 Task: Add a signature Clara Davis containing Thank you for your help, Clara Davis to email address softage.10@softage.net and add a label Radio advertising
Action: Mouse moved to (70, 103)
Screenshot: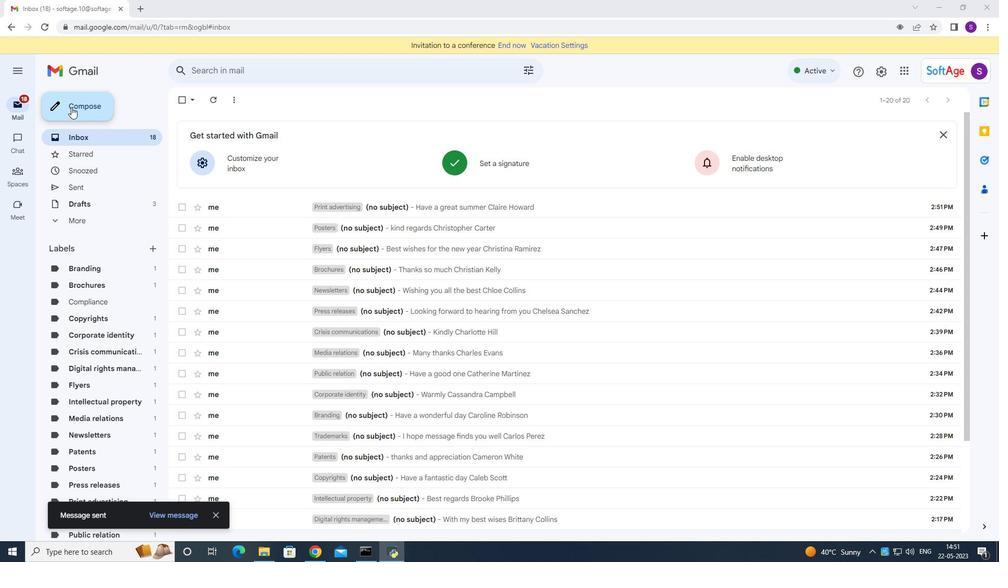 
Action: Mouse pressed left at (70, 103)
Screenshot: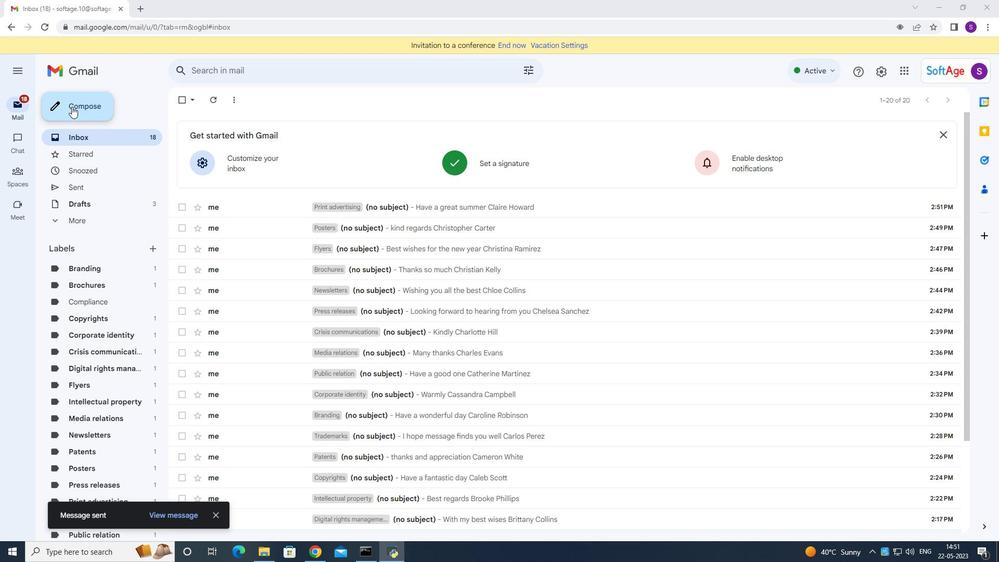 
Action: Mouse moved to (840, 521)
Screenshot: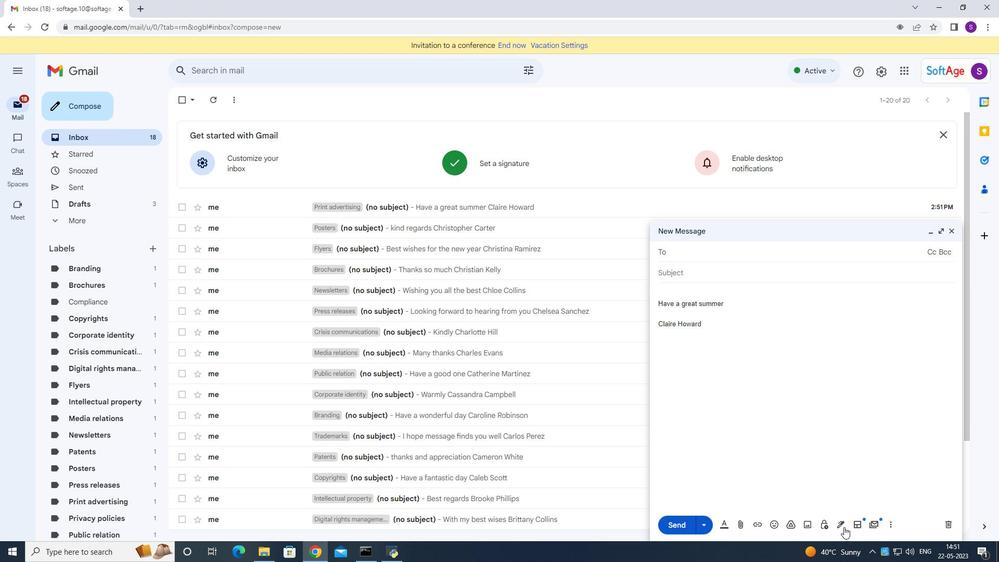 
Action: Mouse pressed left at (840, 521)
Screenshot: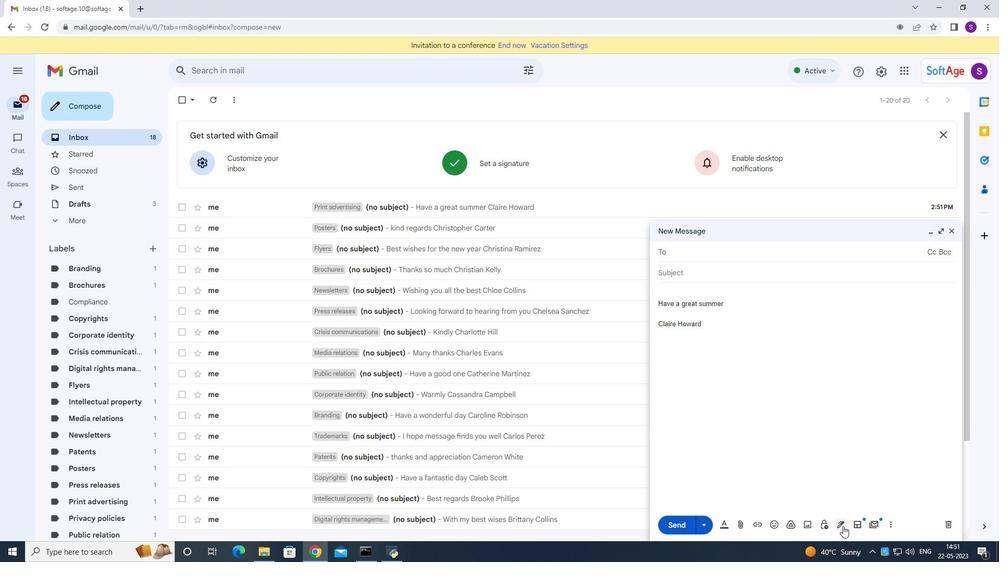 
Action: Mouse moved to (872, 465)
Screenshot: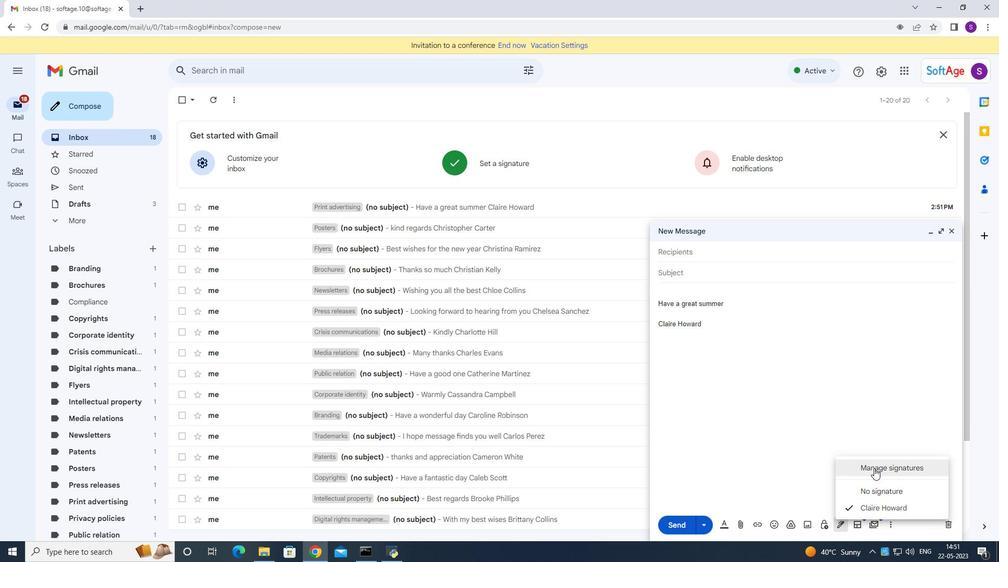 
Action: Mouse pressed left at (872, 465)
Screenshot: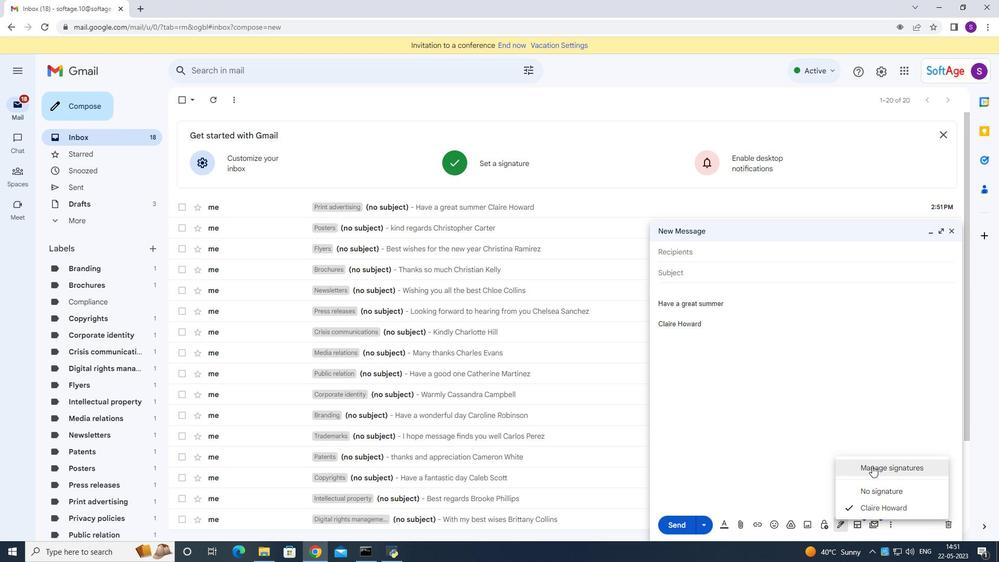 
Action: Mouse moved to (501, 307)
Screenshot: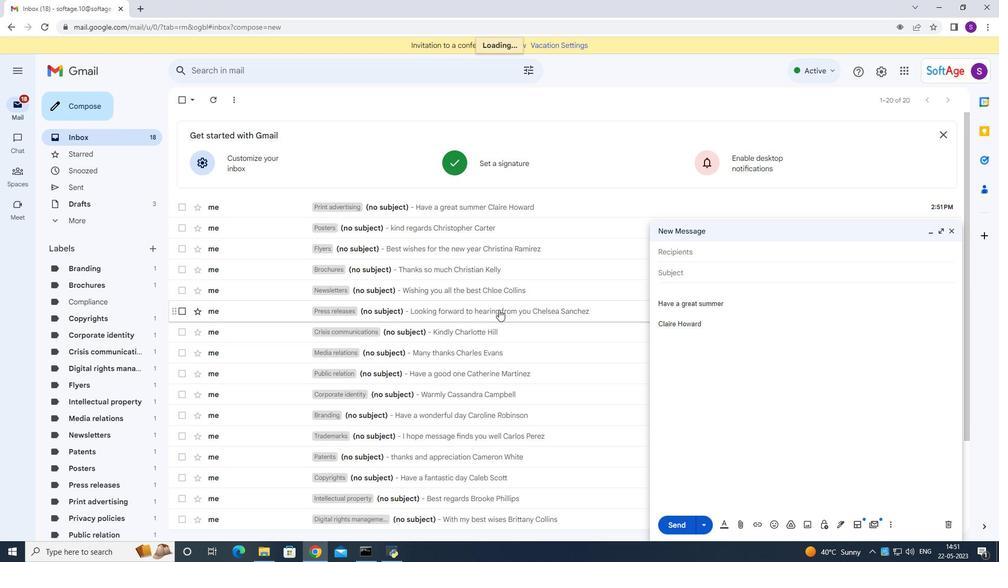 
Action: Mouse scrolled (501, 307) with delta (0, 0)
Screenshot: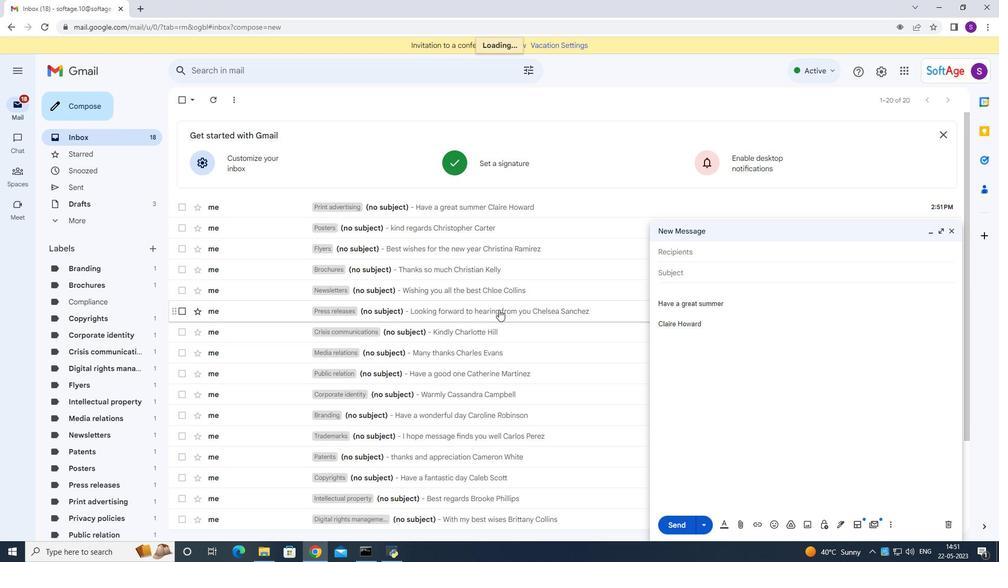
Action: Mouse scrolled (501, 307) with delta (0, 0)
Screenshot: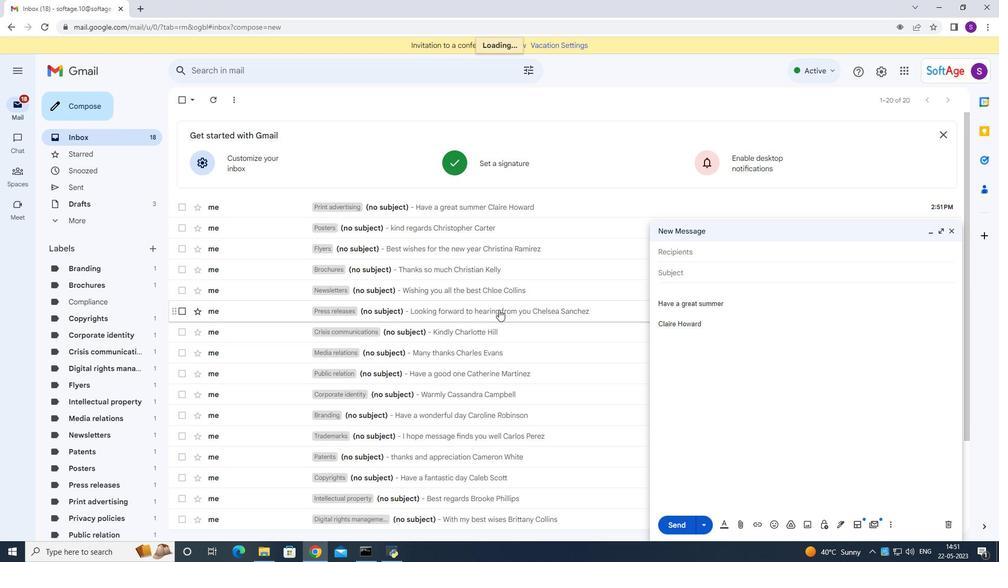 
Action: Mouse scrolled (501, 307) with delta (0, 0)
Screenshot: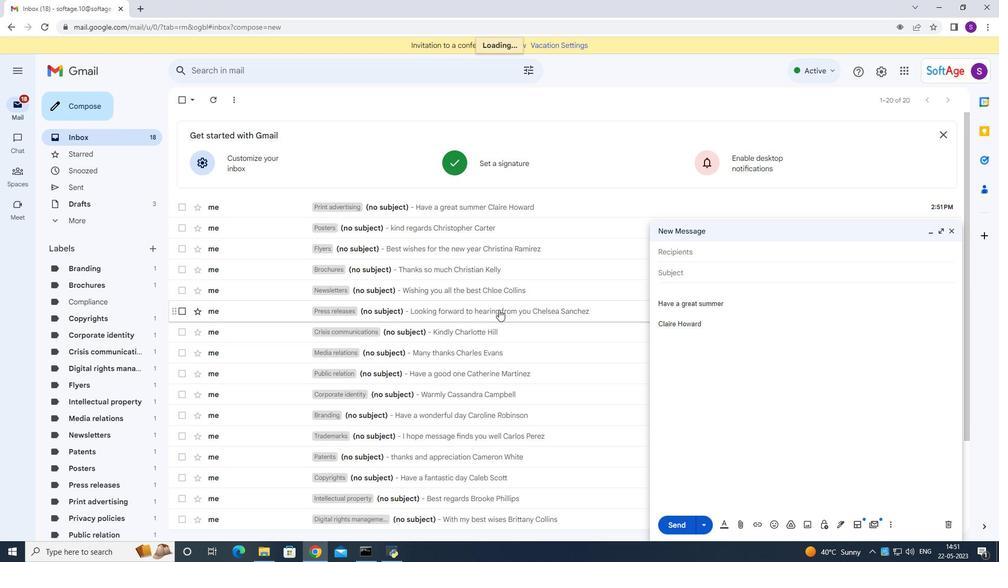 
Action: Mouse scrolled (501, 307) with delta (0, 0)
Screenshot: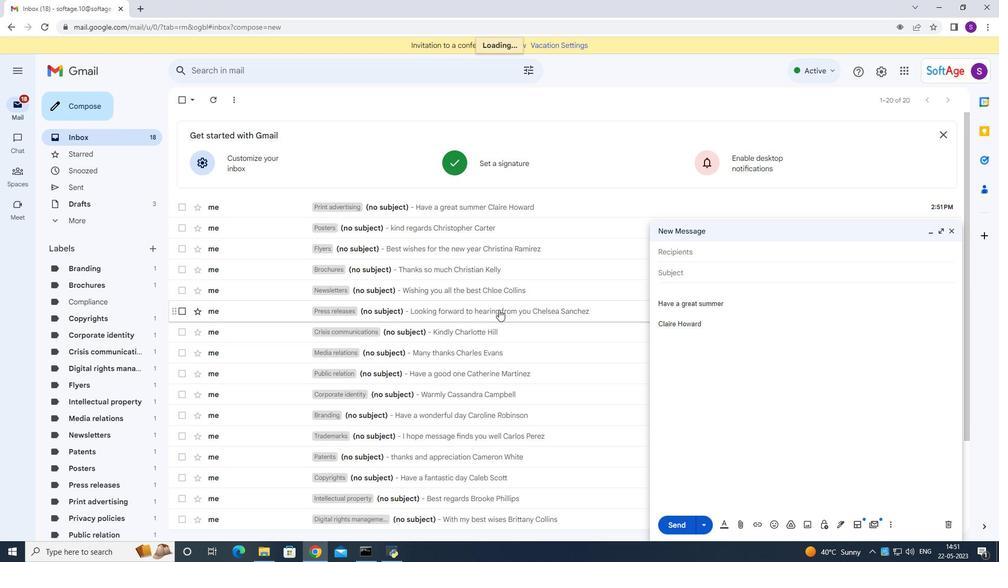 
Action: Mouse moved to (452, 308)
Screenshot: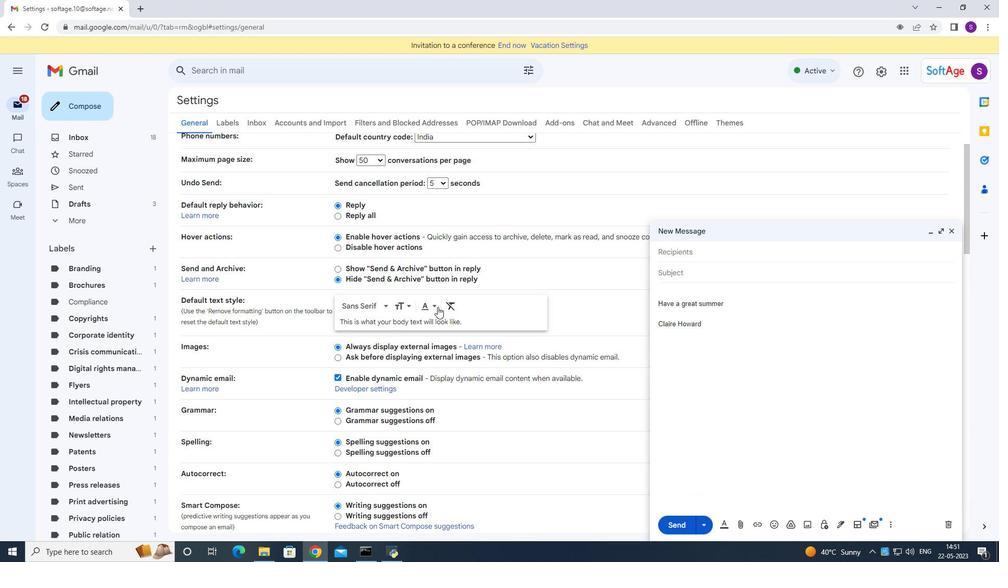 
Action: Mouse scrolled (452, 307) with delta (0, 0)
Screenshot: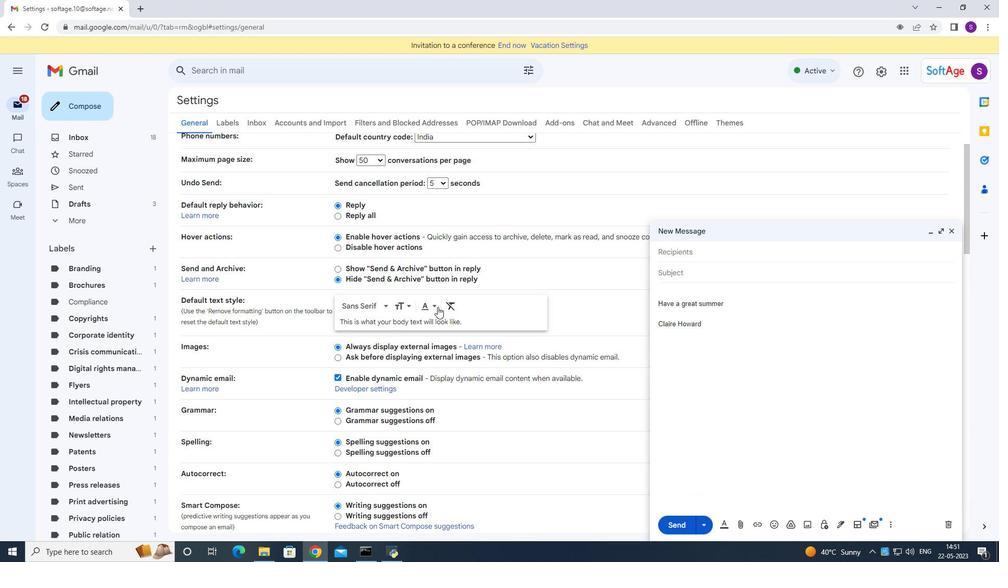 
Action: Mouse moved to (457, 309)
Screenshot: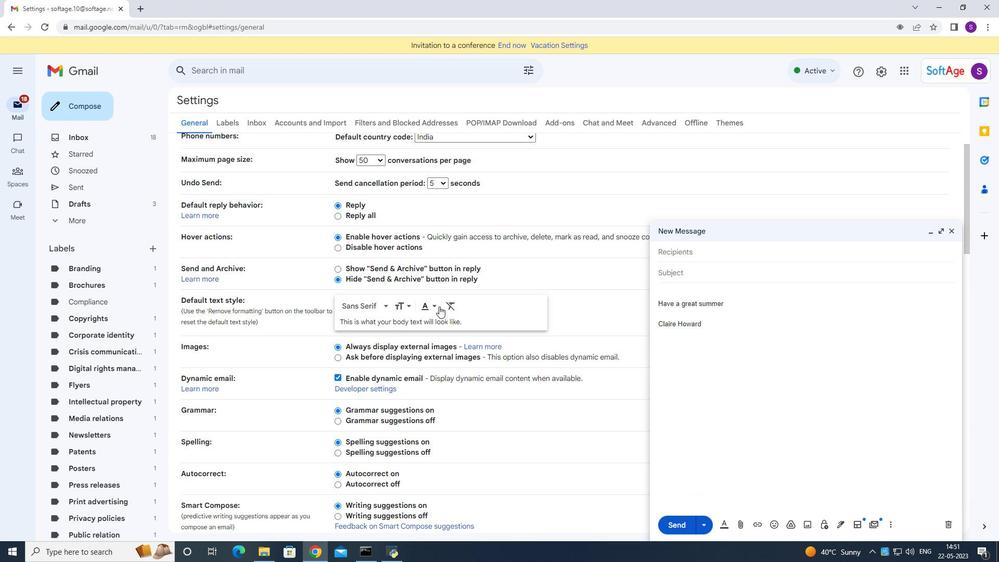 
Action: Mouse scrolled (457, 309) with delta (0, 0)
Screenshot: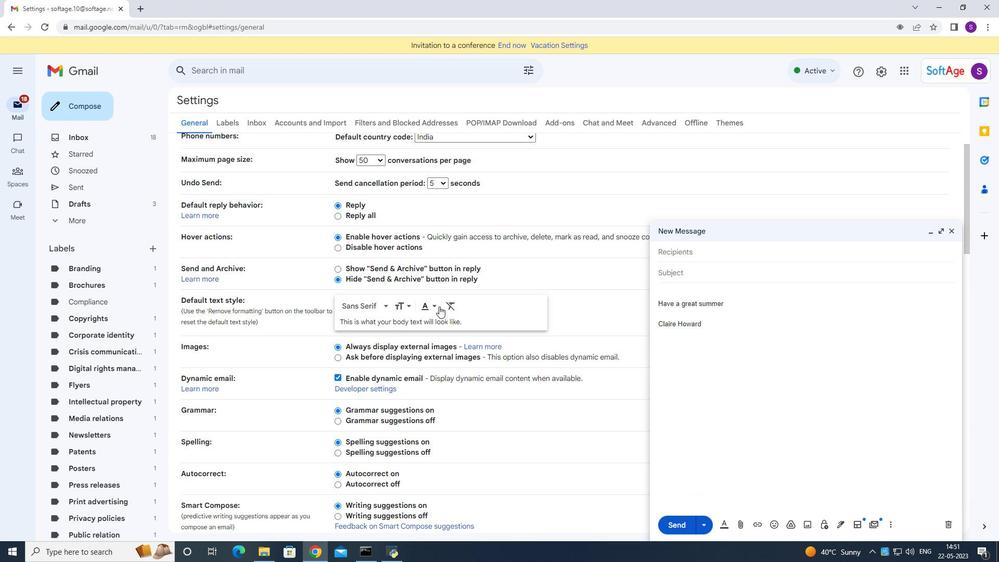 
Action: Mouse moved to (458, 310)
Screenshot: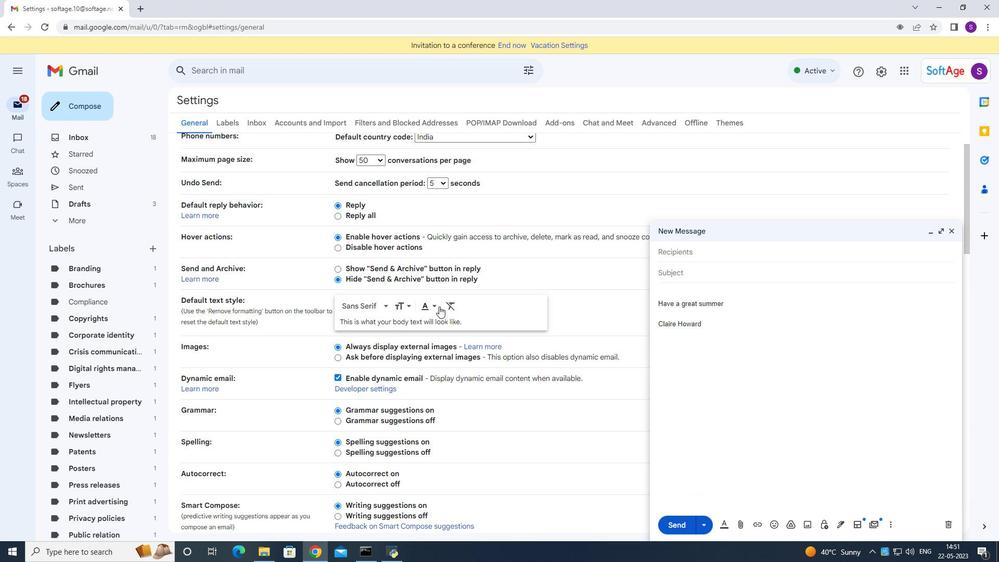 
Action: Mouse scrolled (458, 309) with delta (0, 0)
Screenshot: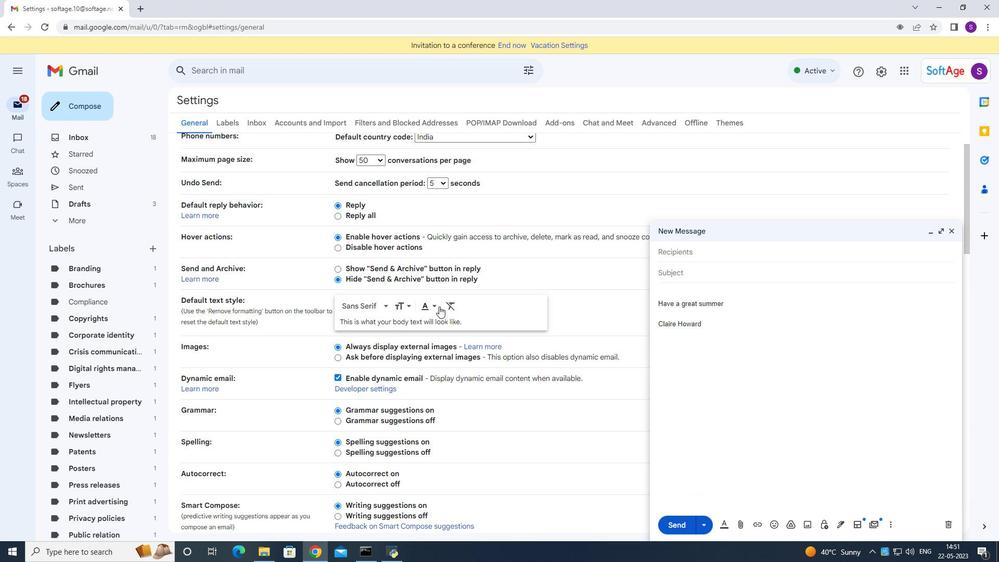 
Action: Mouse moved to (460, 310)
Screenshot: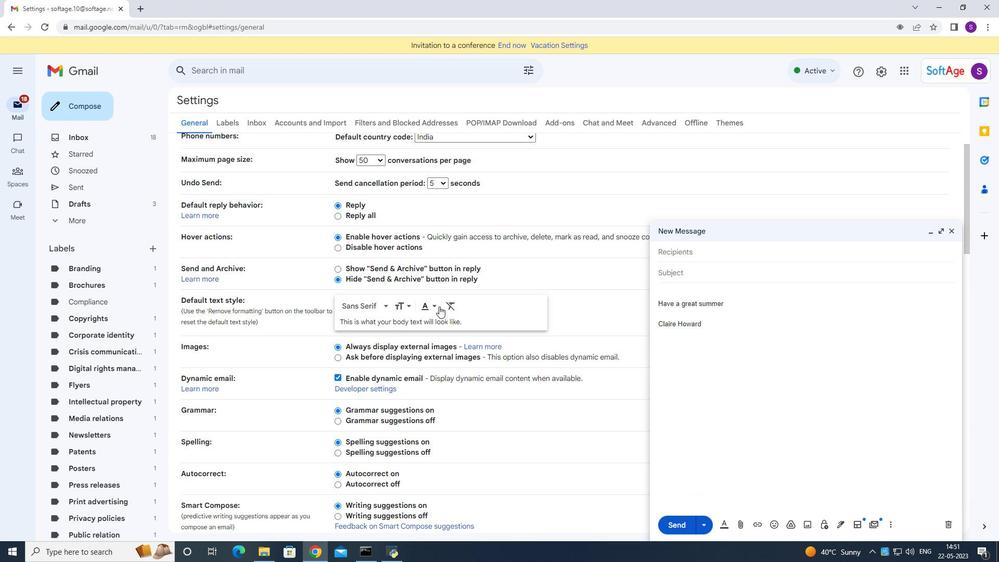 
Action: Mouse scrolled (459, 309) with delta (0, 0)
Screenshot: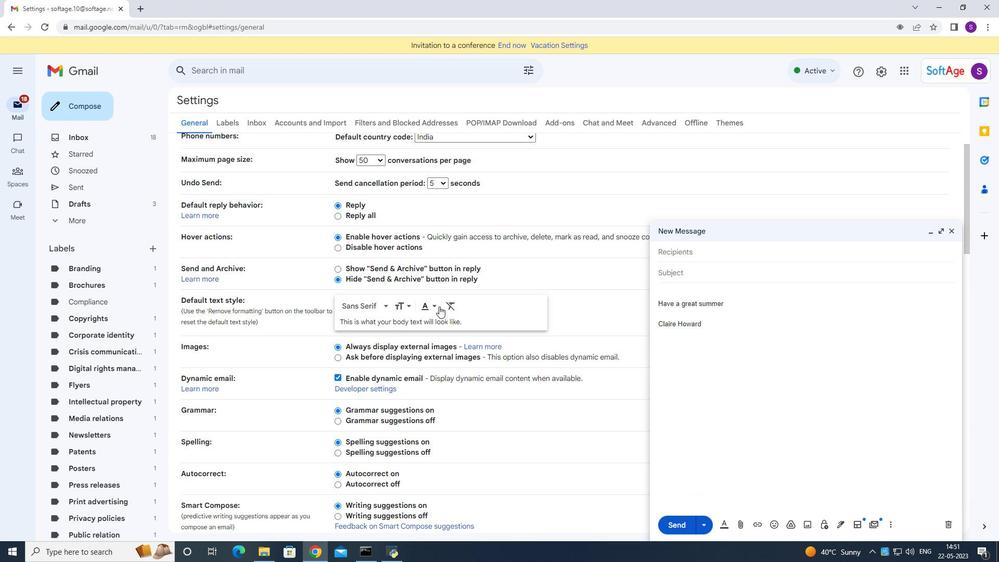 
Action: Mouse moved to (462, 310)
Screenshot: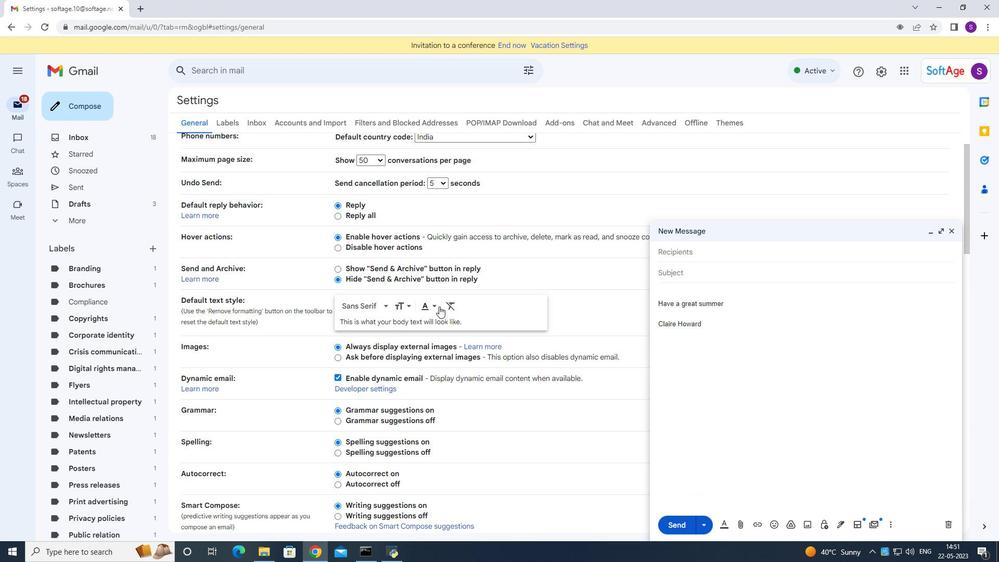 
Action: Mouse scrolled (461, 309) with delta (0, 0)
Screenshot: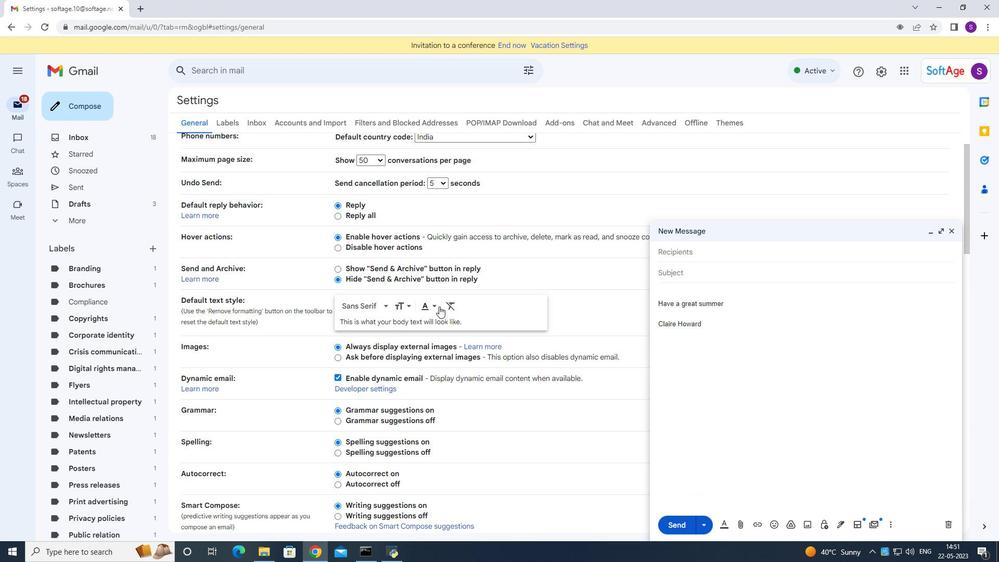 
Action: Mouse moved to (463, 309)
Screenshot: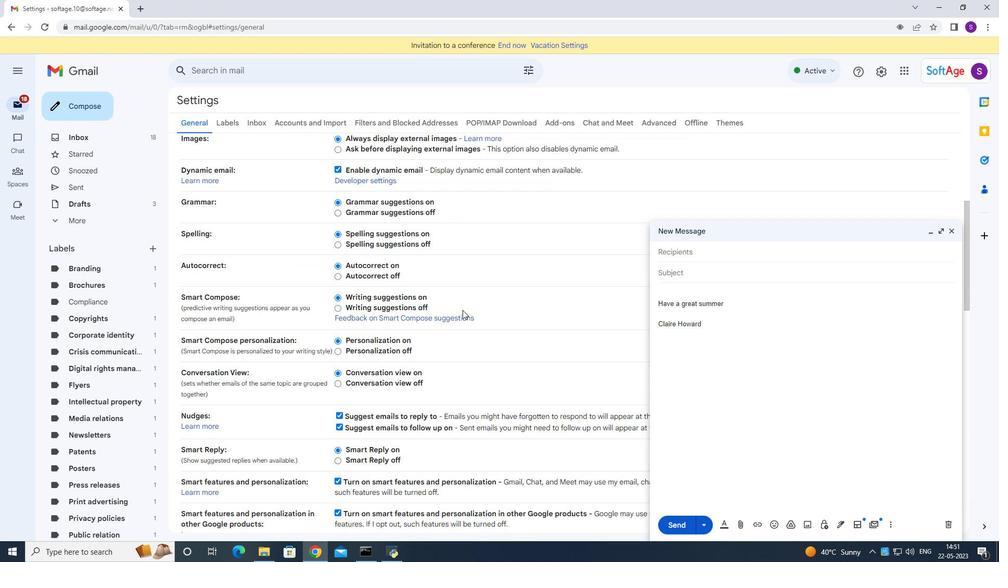 
Action: Mouse scrolled (463, 309) with delta (0, 0)
Screenshot: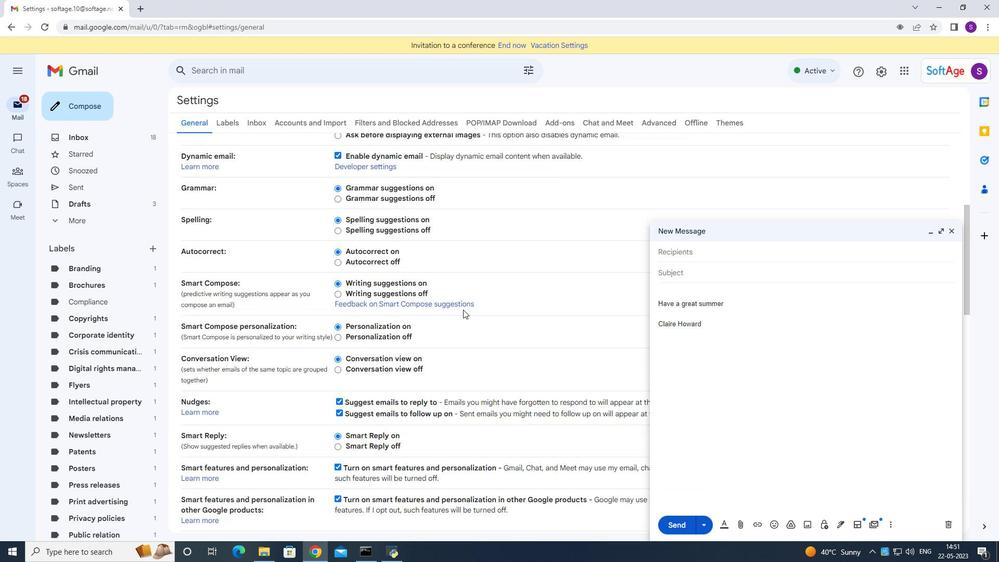 
Action: Mouse scrolled (463, 309) with delta (0, 0)
Screenshot: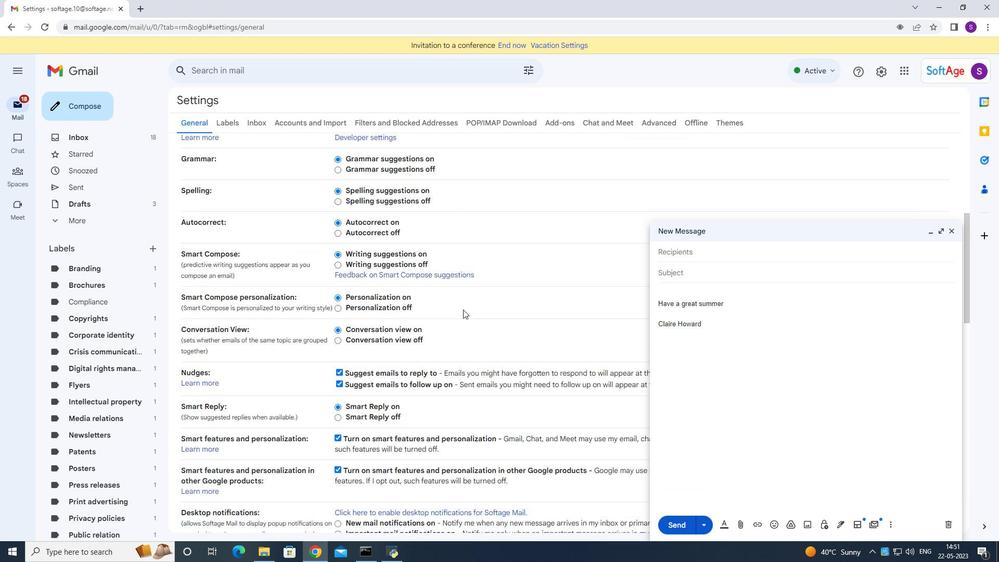 
Action: Mouse scrolled (463, 309) with delta (0, 0)
Screenshot: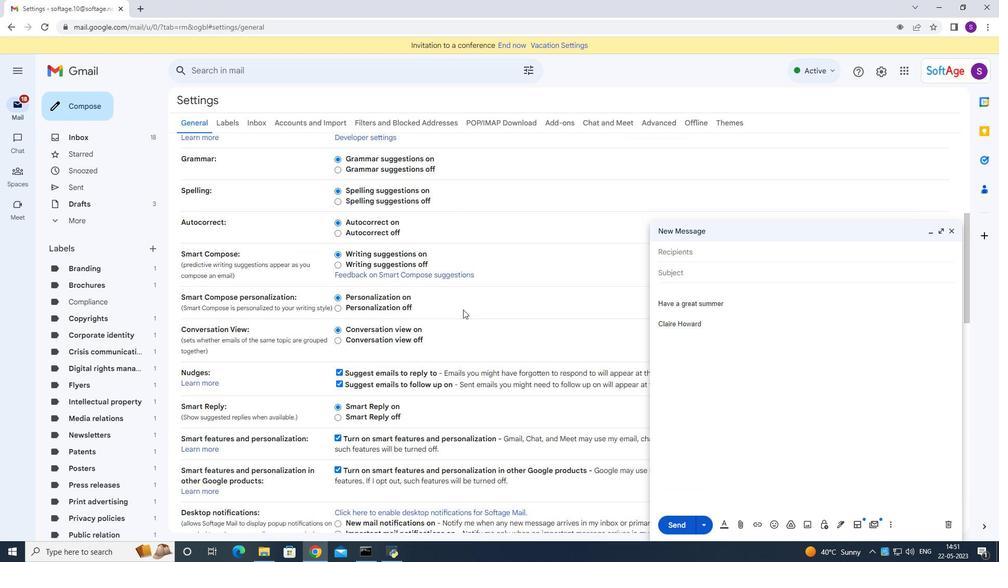 
Action: Mouse moved to (465, 308)
Screenshot: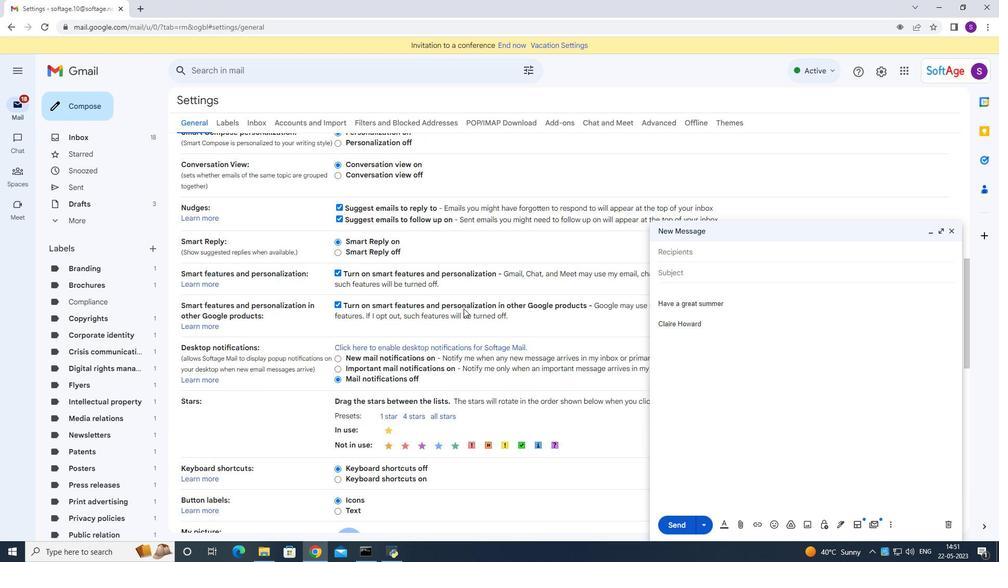 
Action: Key pressed <Key.left>
Screenshot: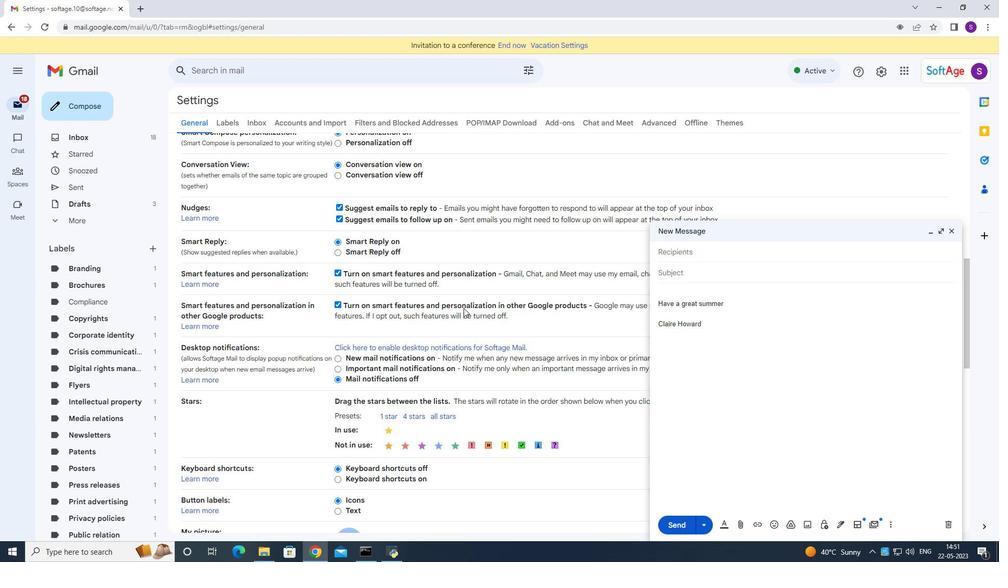 
Action: Mouse moved to (466, 294)
Screenshot: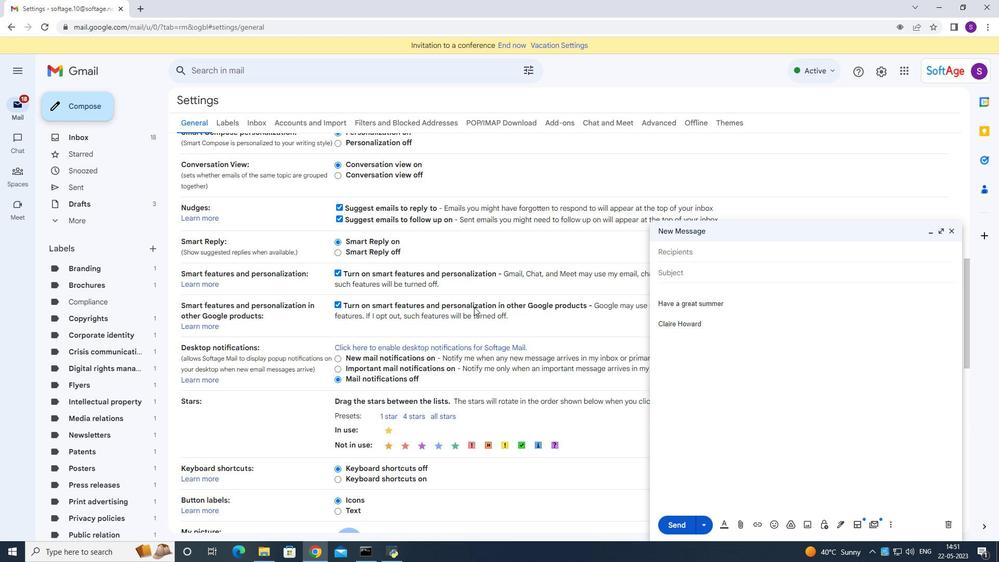 
Action: Mouse scrolled (466, 293) with delta (0, 0)
Screenshot: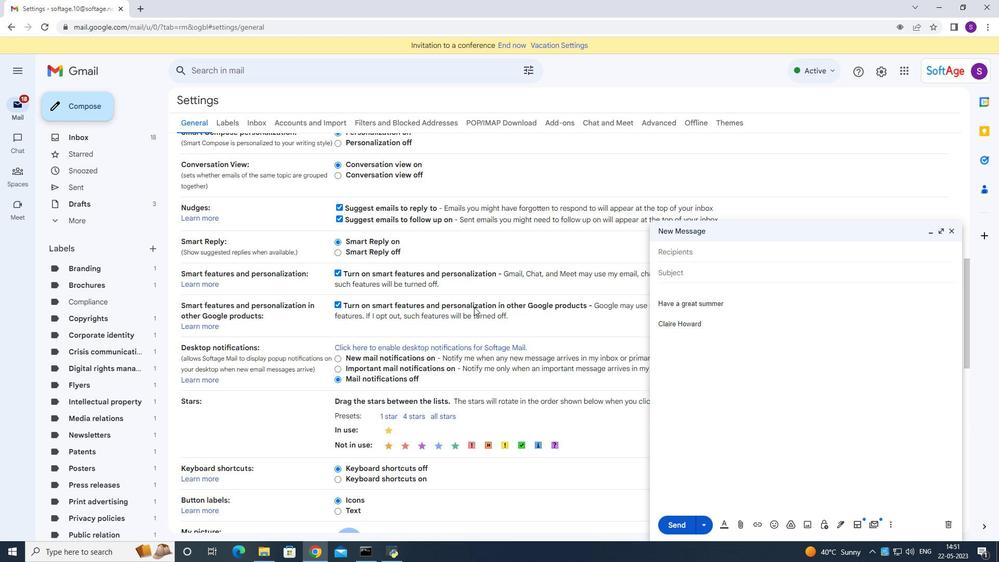 
Action: Mouse moved to (463, 291)
Screenshot: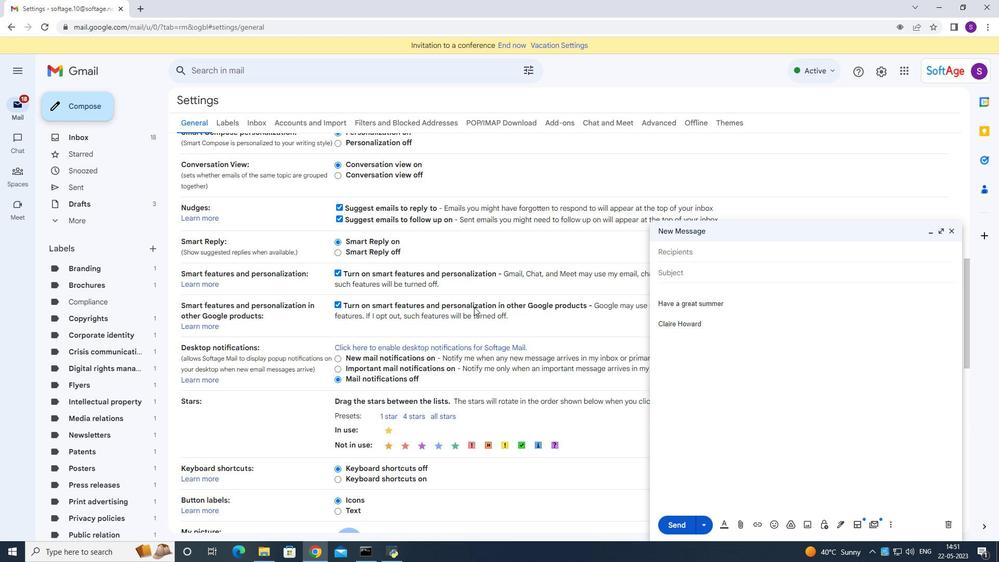 
Action: Mouse scrolled (463, 291) with delta (0, 0)
Screenshot: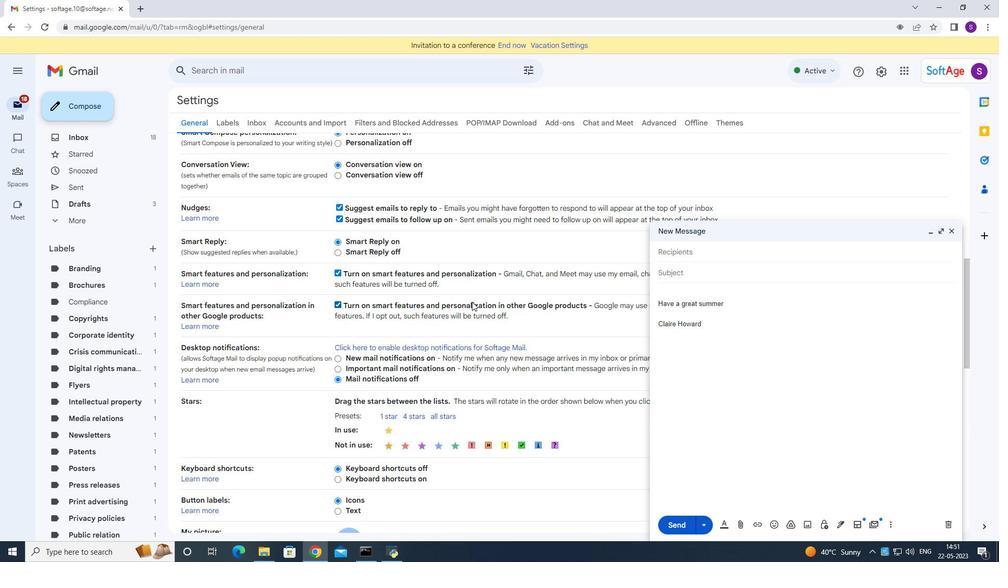 
Action: Mouse scrolled (463, 291) with delta (0, 0)
Screenshot: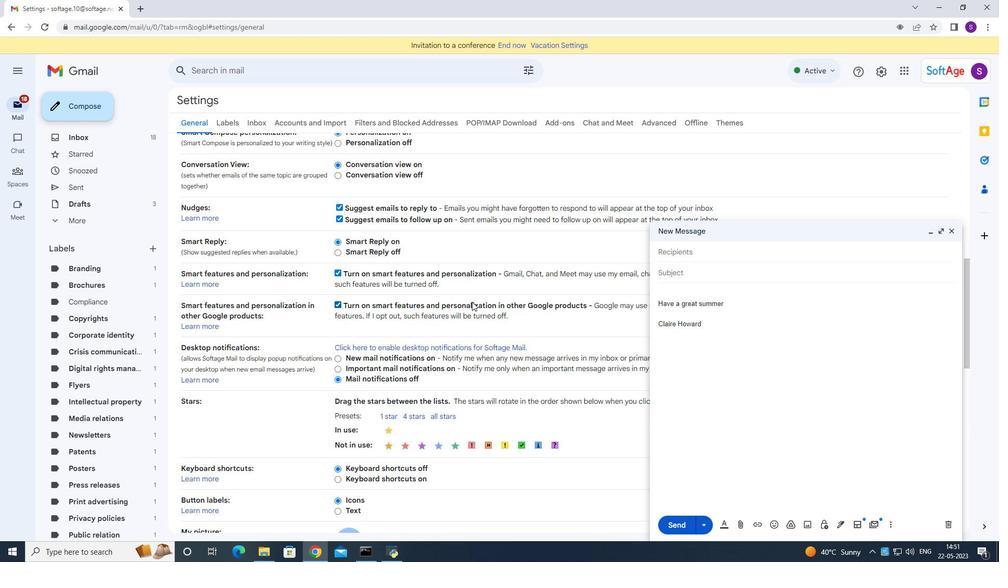 
Action: Mouse moved to (478, 299)
Screenshot: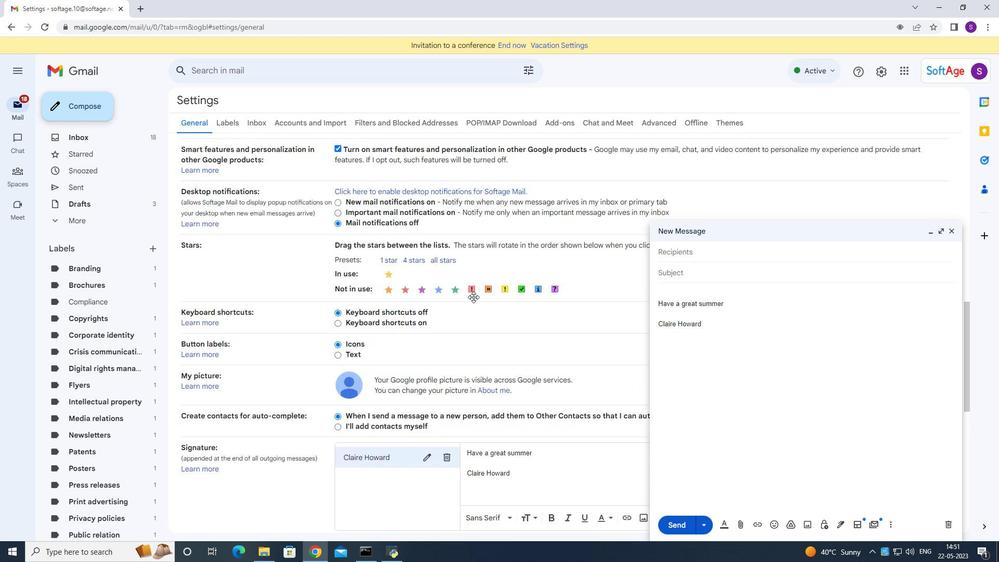 
Action: Mouse scrolled (478, 298) with delta (0, 0)
Screenshot: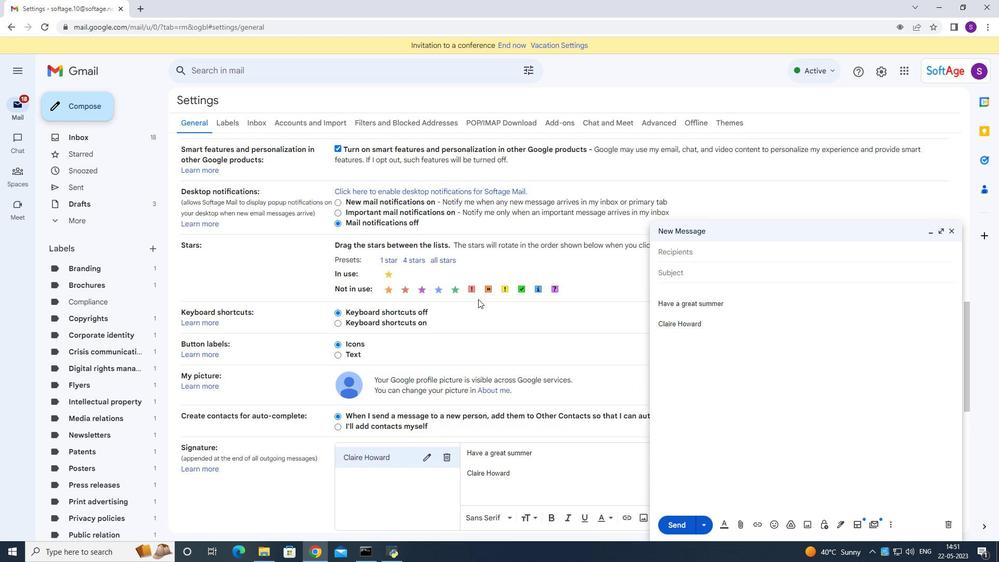 
Action: Mouse scrolled (478, 298) with delta (0, 0)
Screenshot: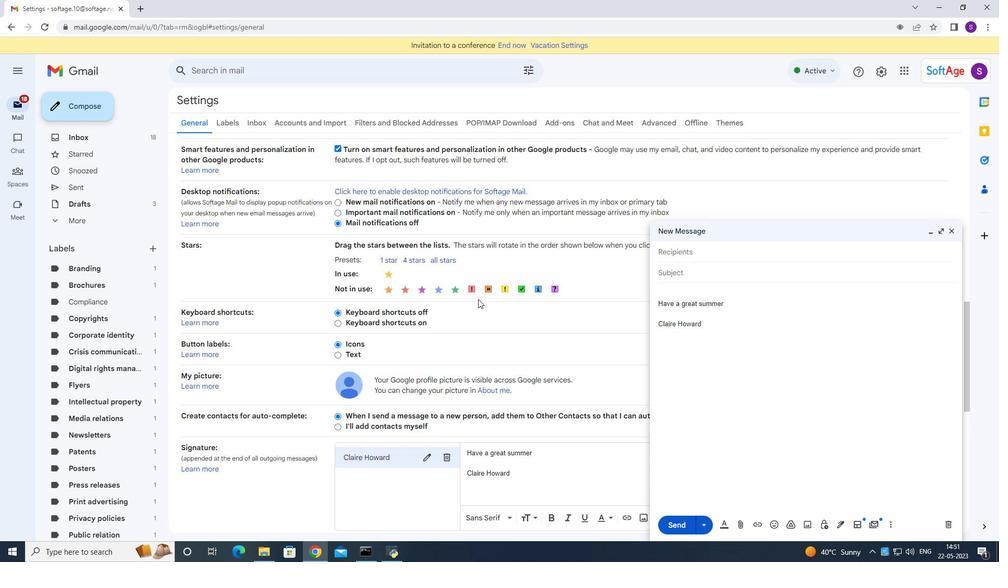 
Action: Mouse moved to (423, 351)
Screenshot: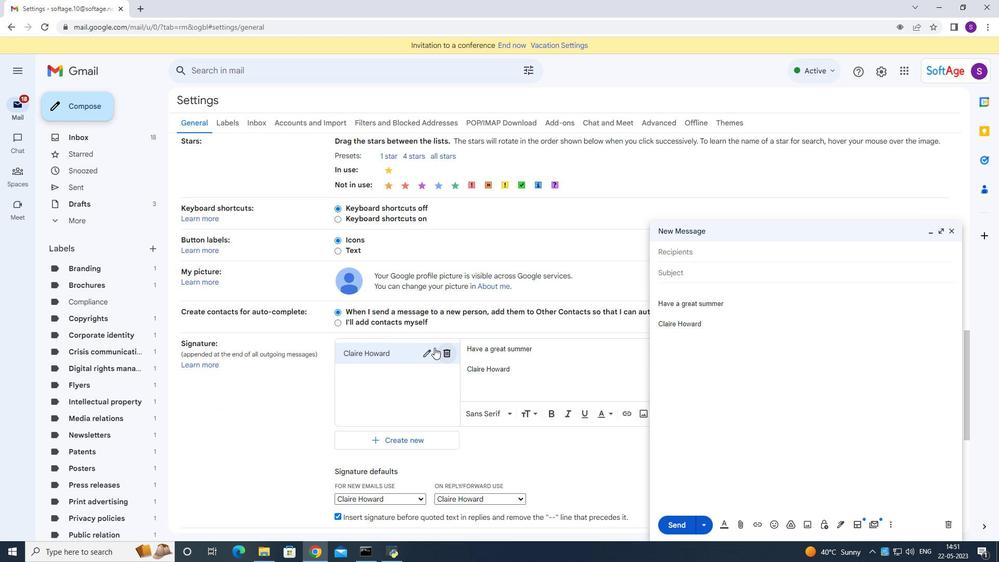 
Action: Mouse pressed left at (423, 351)
Screenshot: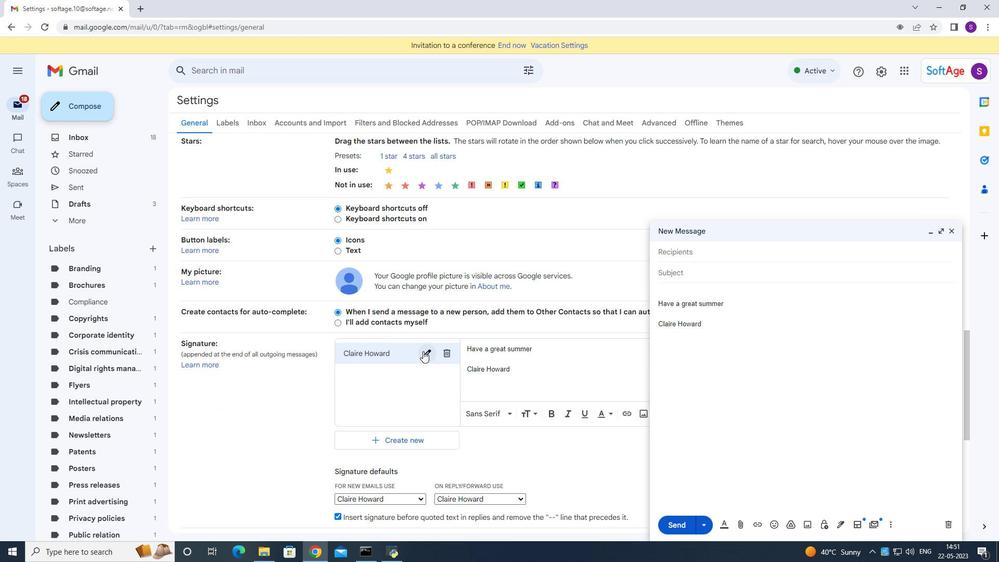 
Action: Key pressed ctrl+A<Key.backspace><Key.shift>Clara<Key.space><Key.shift>Davis<Key.space>
Screenshot: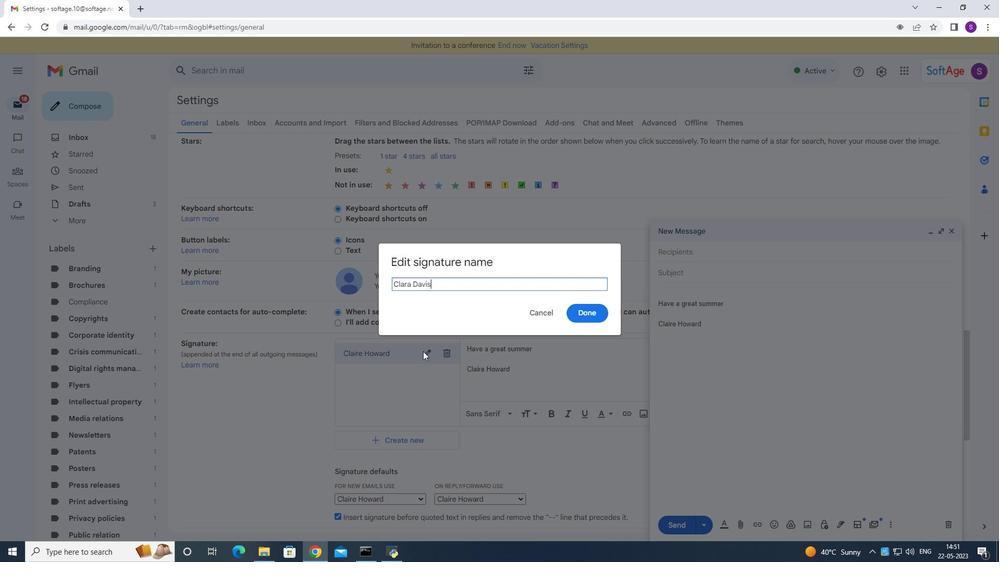 
Action: Mouse moved to (585, 313)
Screenshot: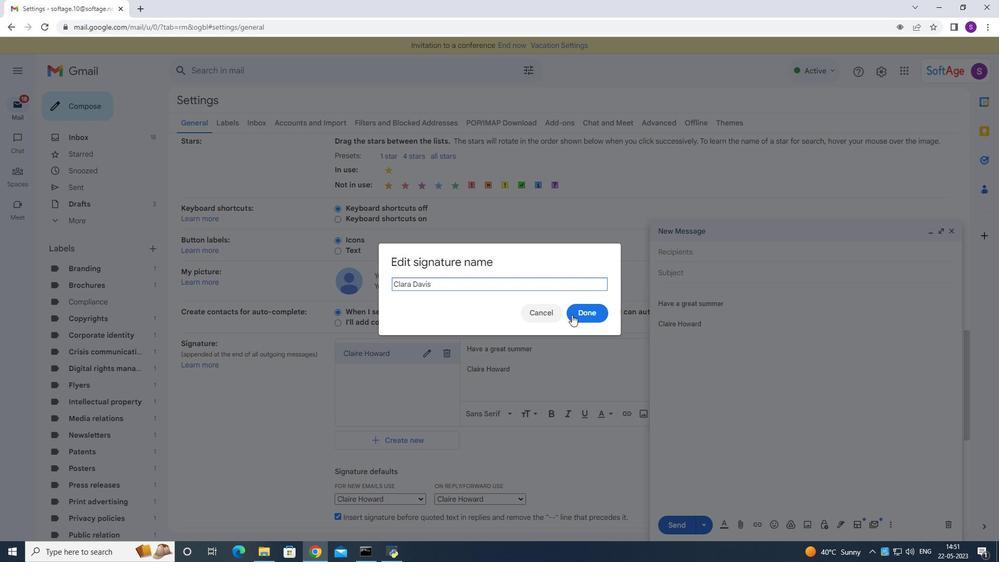 
Action: Mouse pressed left at (585, 313)
Screenshot: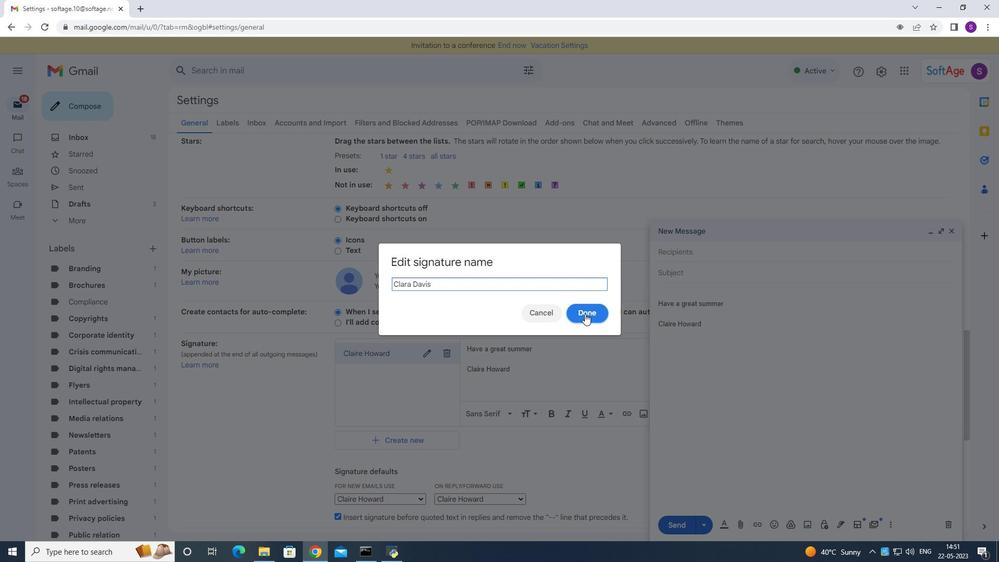 
Action: Mouse moved to (586, 313)
Screenshot: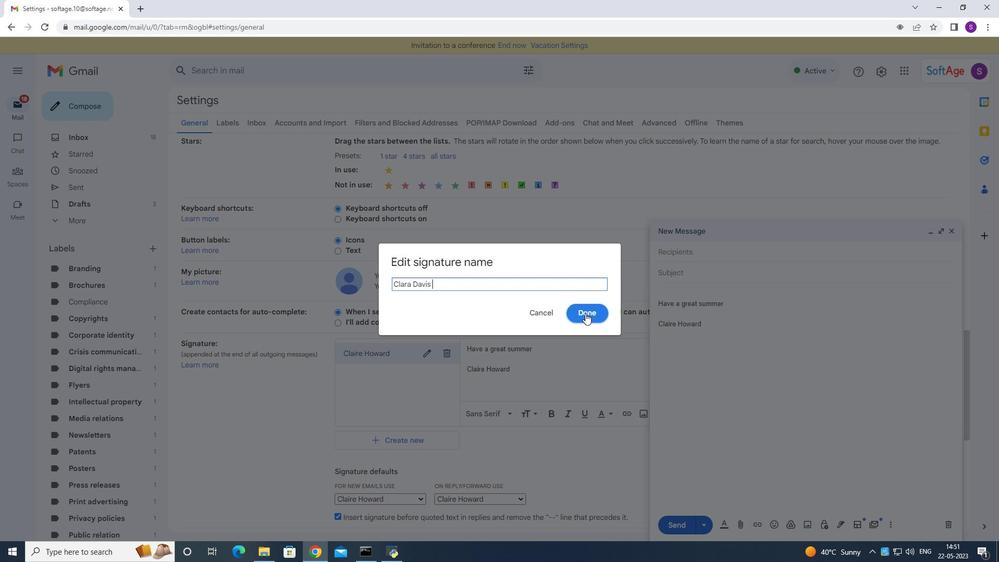 
Action: Key pressed ctrl+A<Key.backspace><Key.shift>Thanks<Key.space>you<Key.space>for<Key.space>yu<Key.backspace>our<Key.space>help<Key.space><Key.enter><Key.enter><Key.shift>Clara<Key.space><Key.shift>Davis<Key.space>
Screenshot: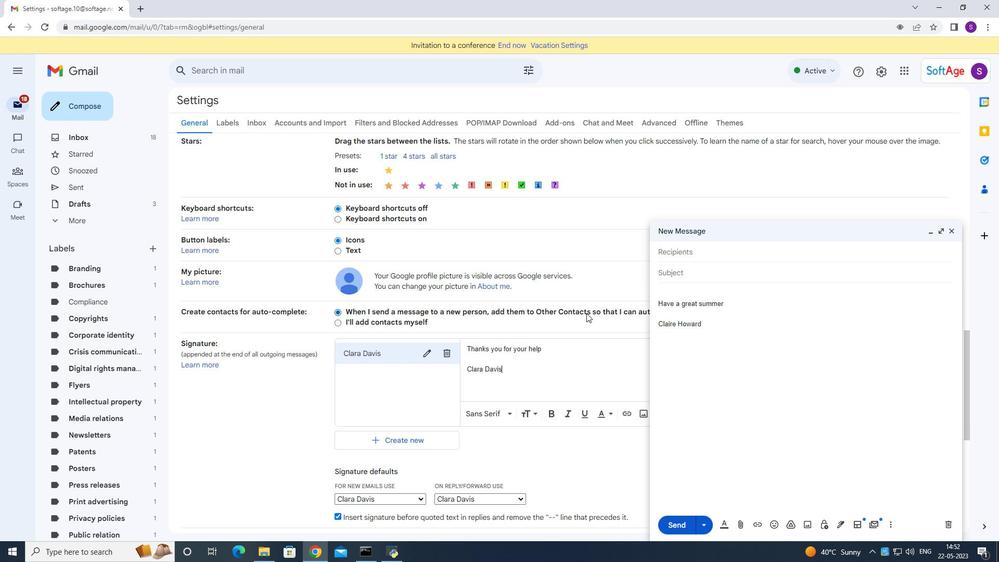 
Action: Mouse moved to (549, 321)
Screenshot: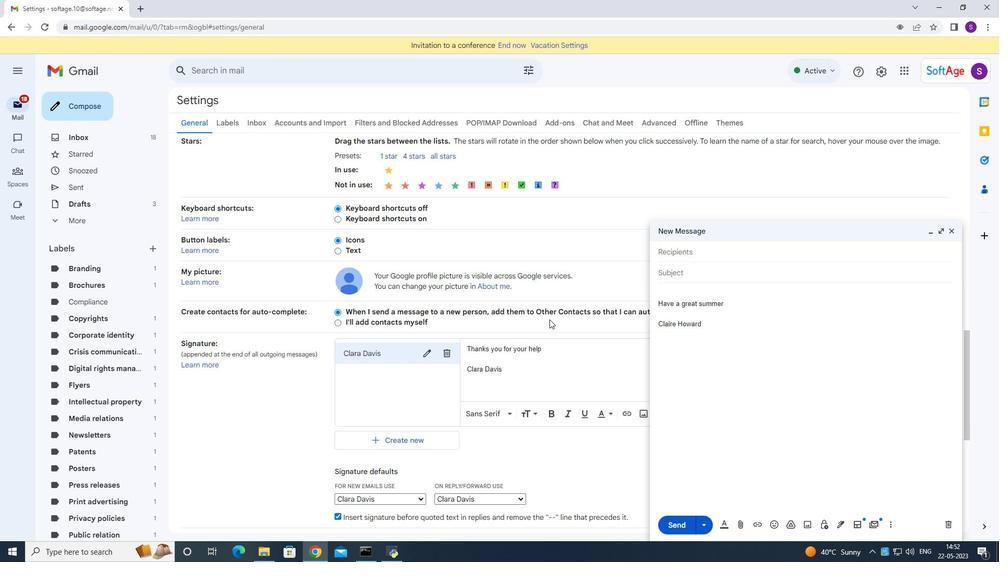 
Action: Mouse scrolled (549, 321) with delta (0, 0)
Screenshot: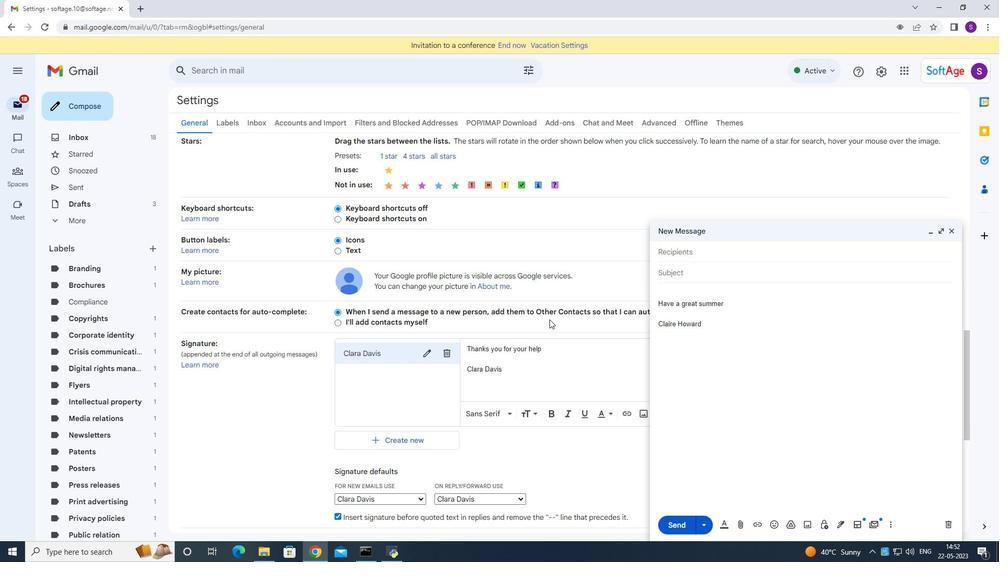 
Action: Mouse moved to (549, 323)
Screenshot: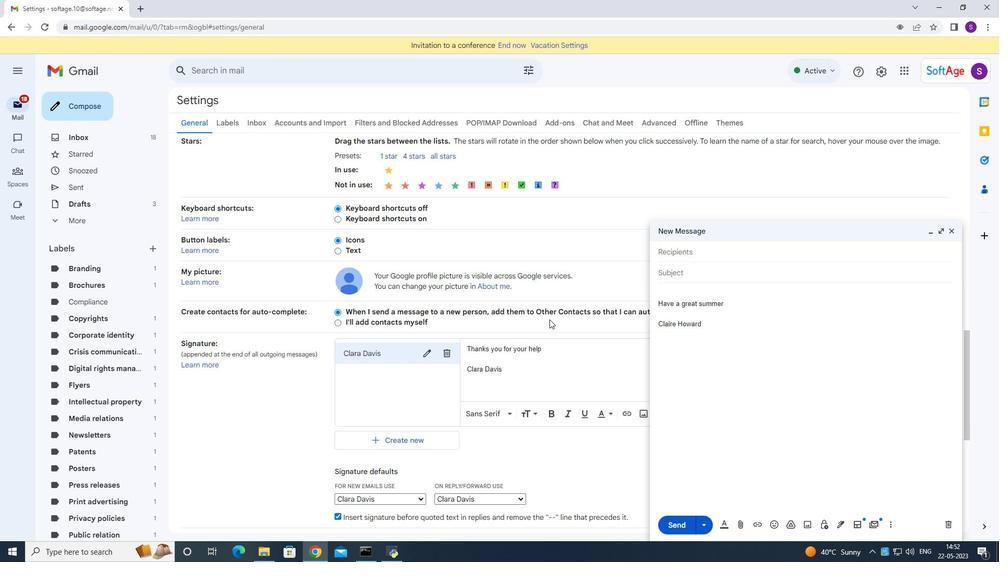 
Action: Mouse scrolled (549, 322) with delta (0, 0)
Screenshot: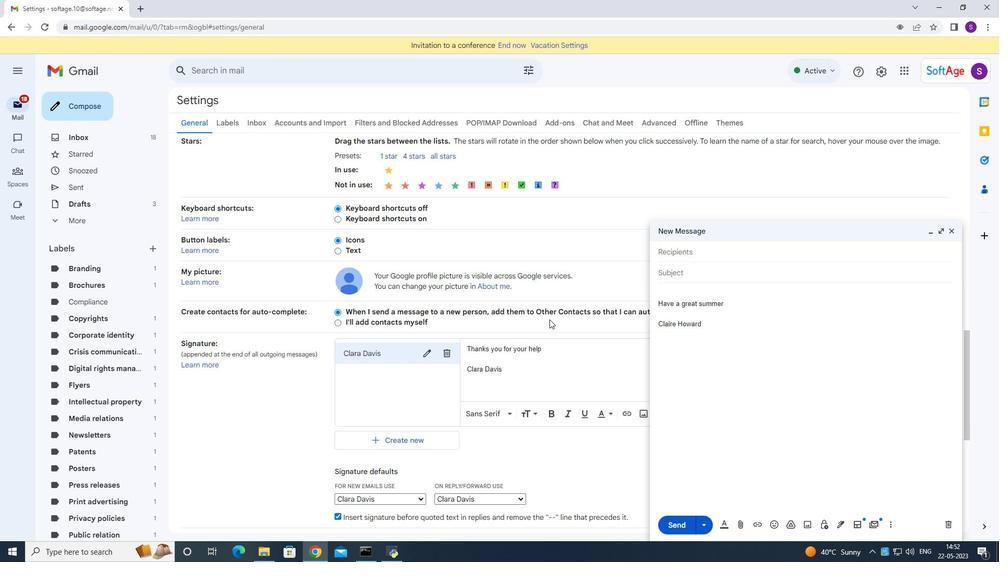 
Action: Mouse moved to (549, 323)
Screenshot: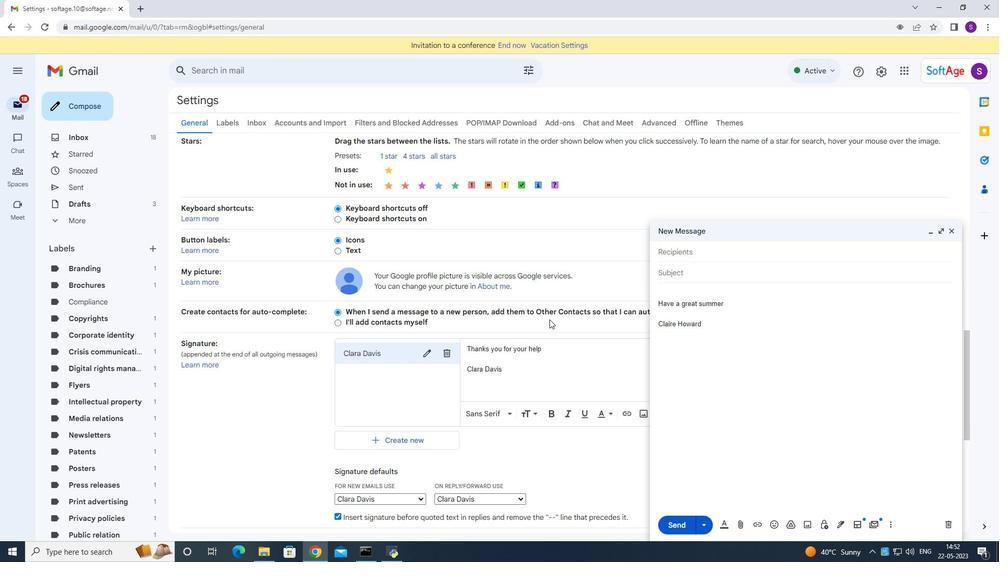 
Action: Mouse scrolled (549, 322) with delta (0, 0)
Screenshot: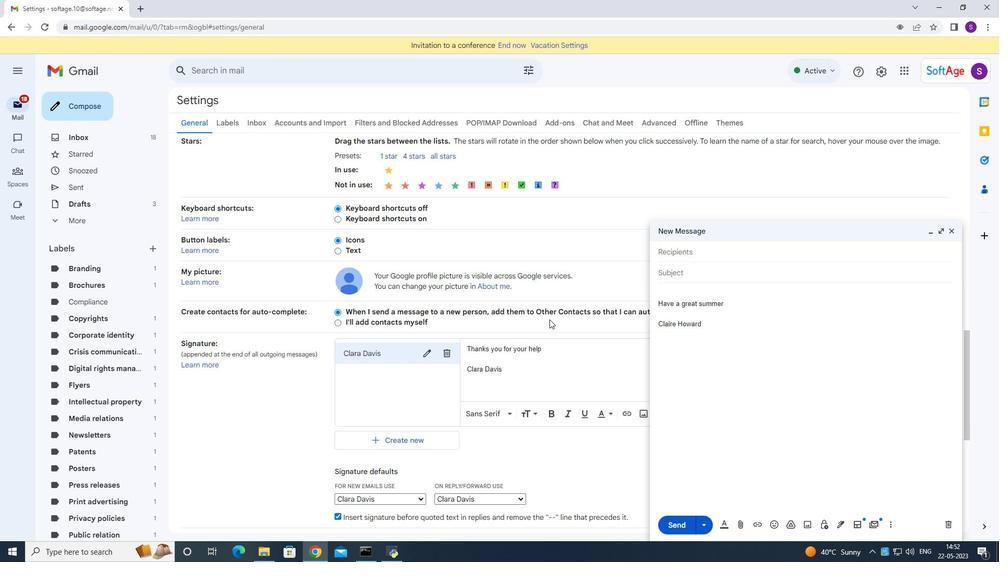 
Action: Mouse scrolled (549, 322) with delta (0, -1)
Screenshot: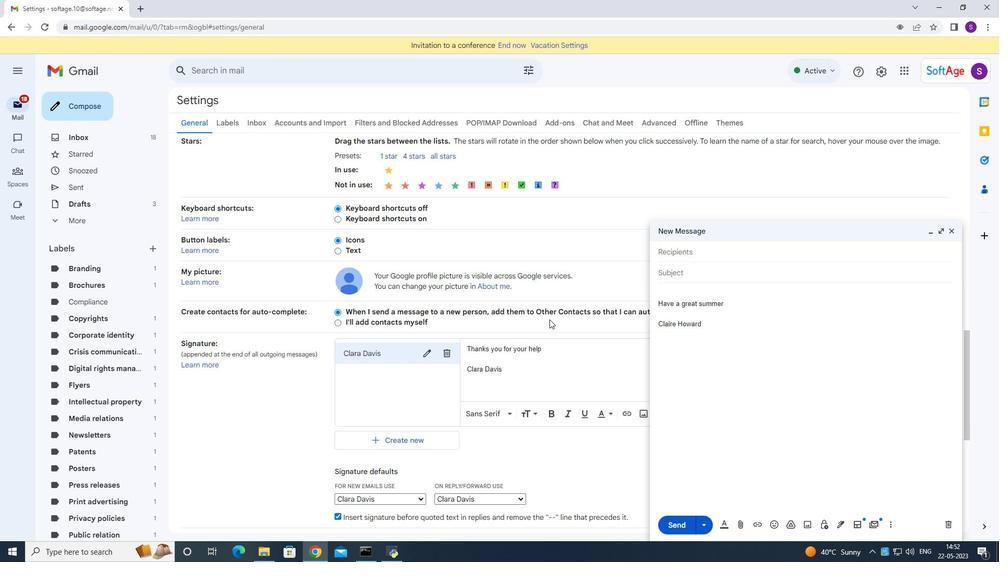 
Action: Mouse moved to (549, 323)
Screenshot: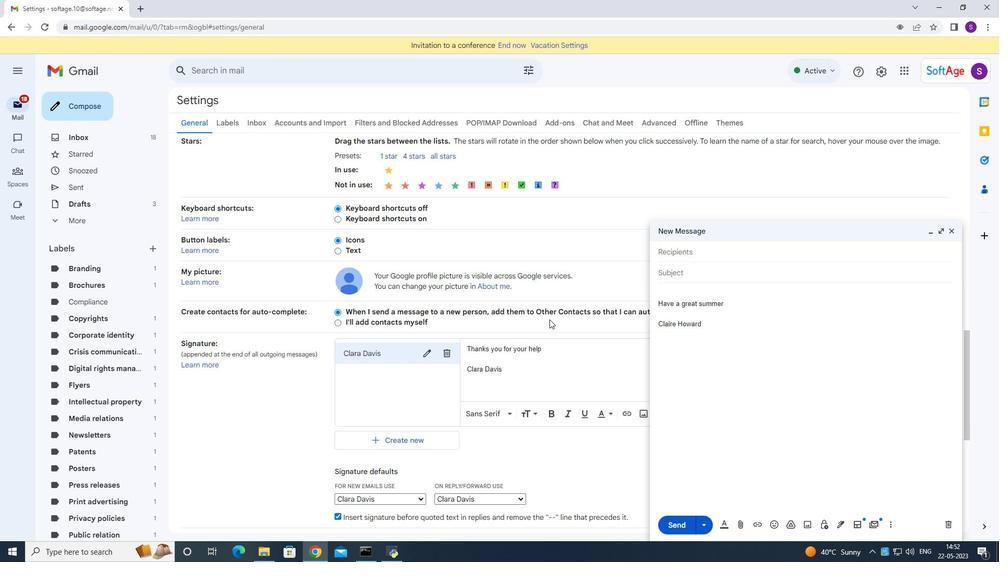 
Action: Mouse scrolled (549, 323) with delta (0, 0)
Screenshot: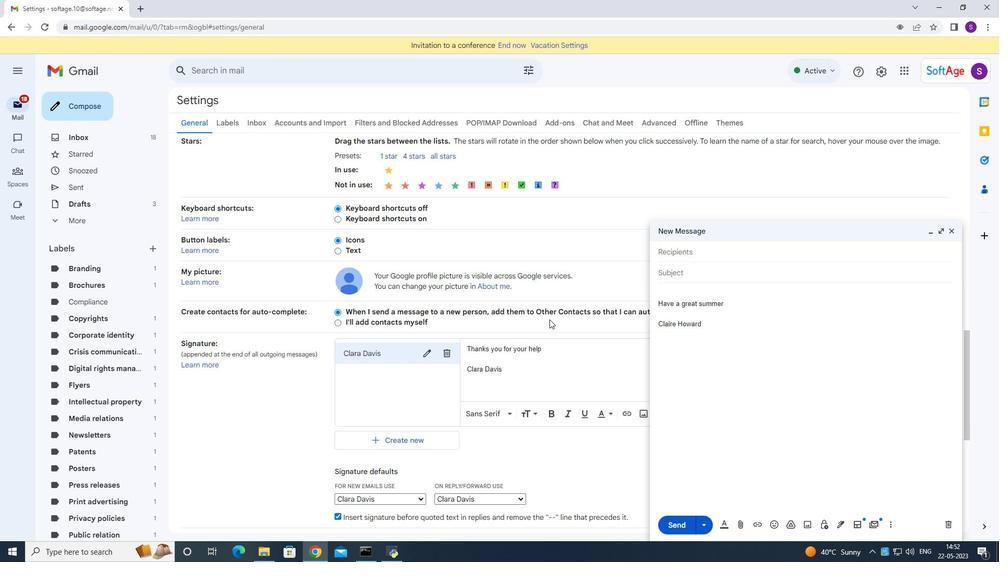 
Action: Mouse moved to (543, 327)
Screenshot: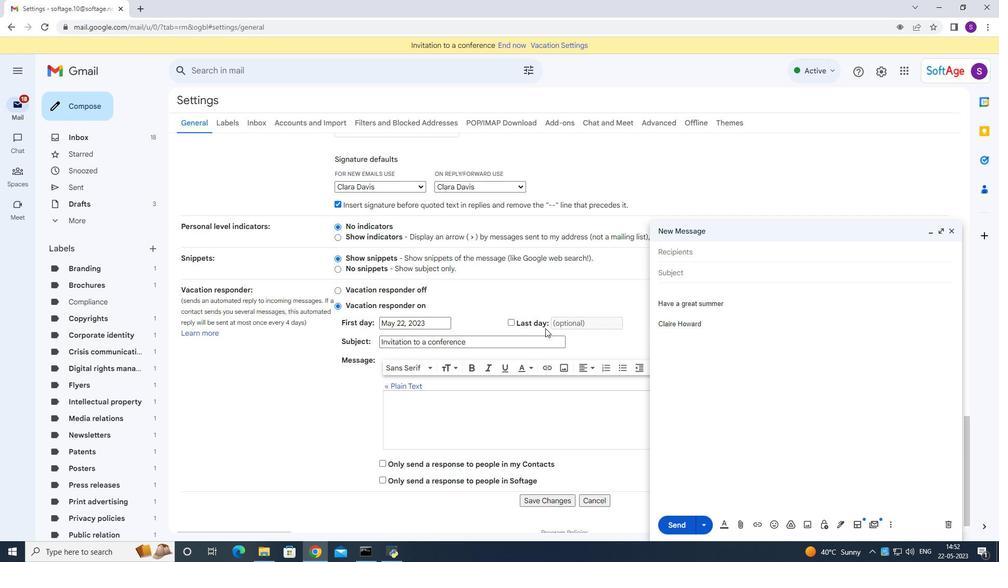 
Action: Mouse scrolled (543, 328) with delta (0, 0)
Screenshot: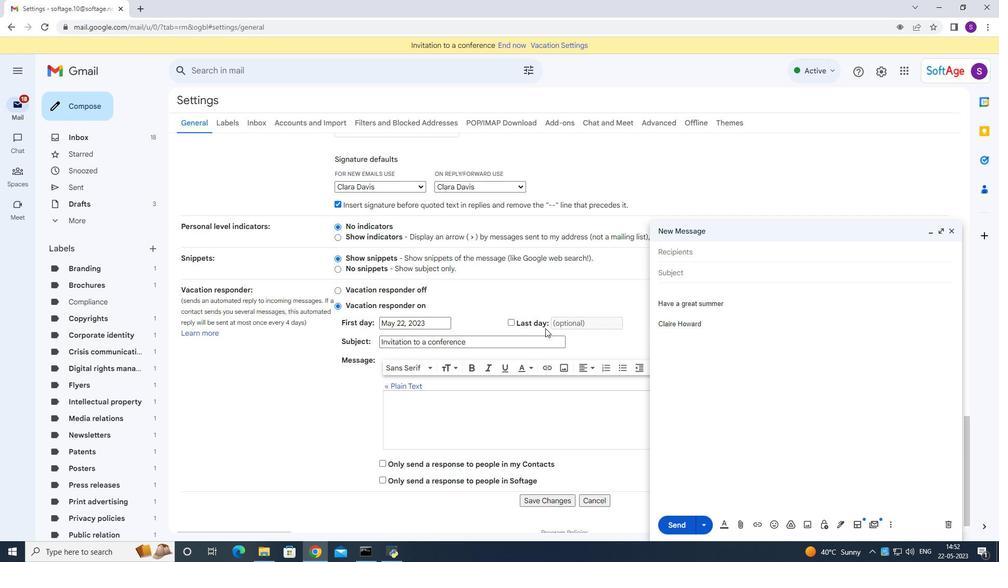 
Action: Mouse scrolled (543, 328) with delta (0, 0)
Screenshot: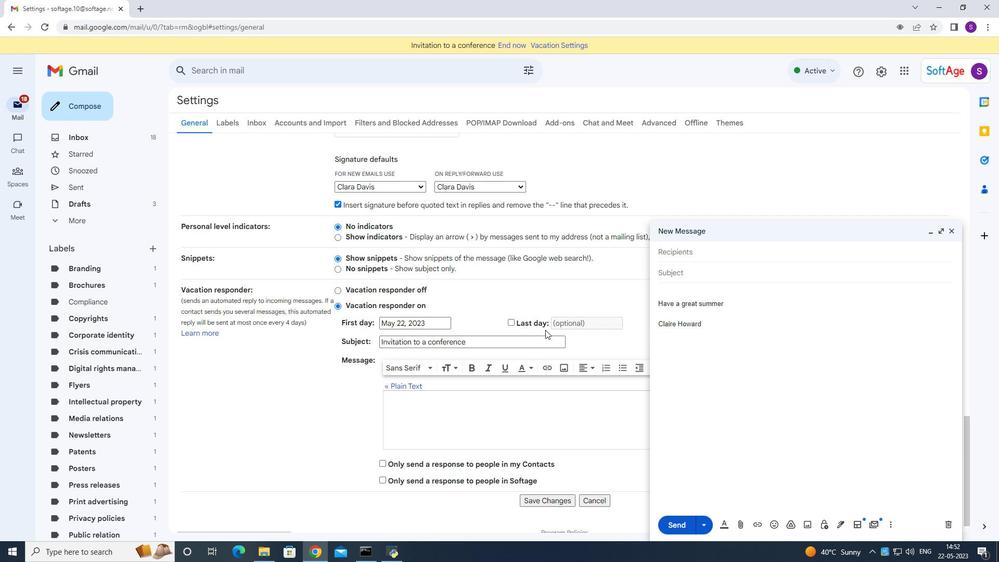
Action: Mouse scrolled (543, 328) with delta (0, 0)
Screenshot: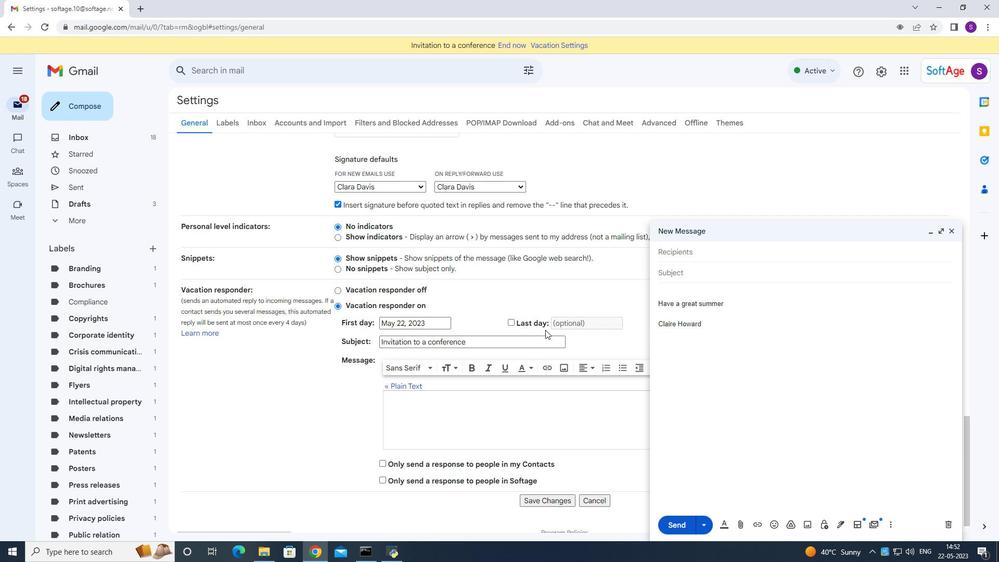 
Action: Mouse scrolled (543, 328) with delta (0, 0)
Screenshot: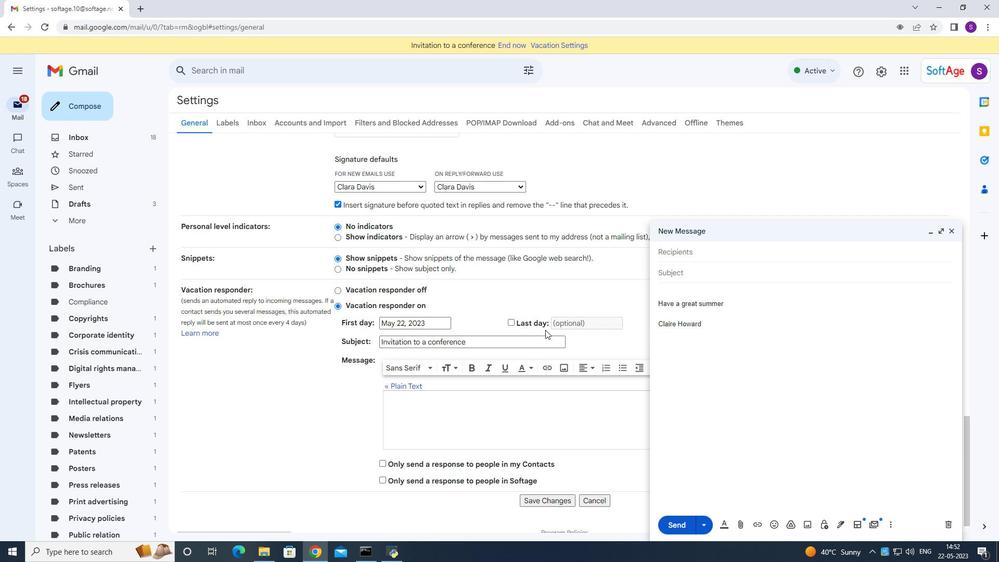 
Action: Mouse scrolled (543, 328) with delta (0, 0)
Screenshot: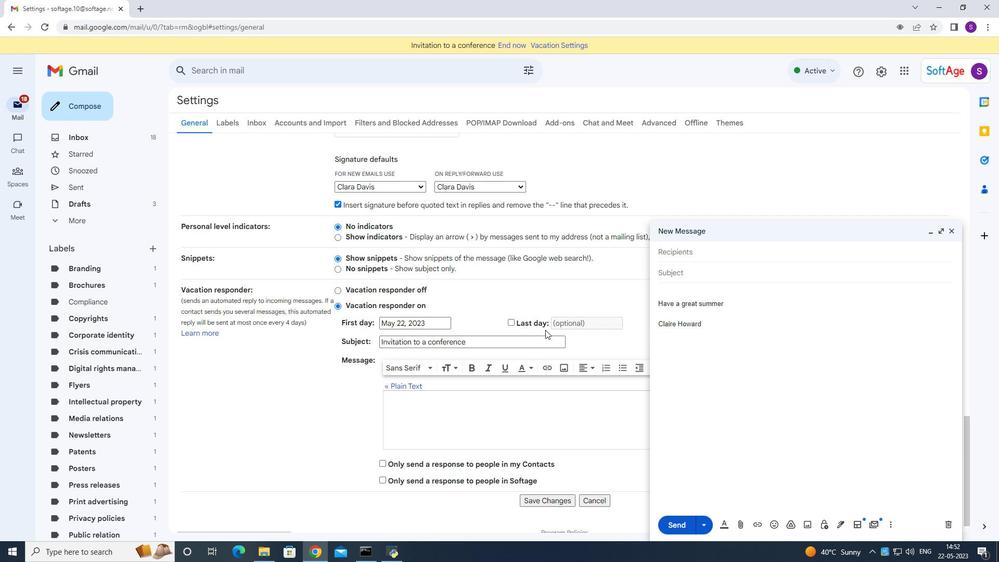 
Action: Mouse moved to (542, 343)
Screenshot: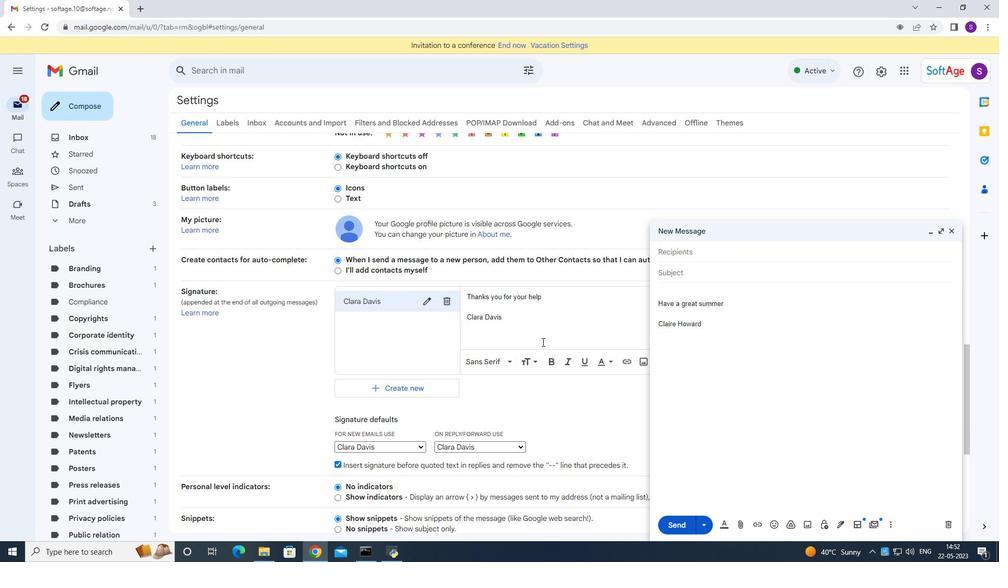 
Action: Mouse scrolled (542, 341) with delta (0, 0)
Screenshot: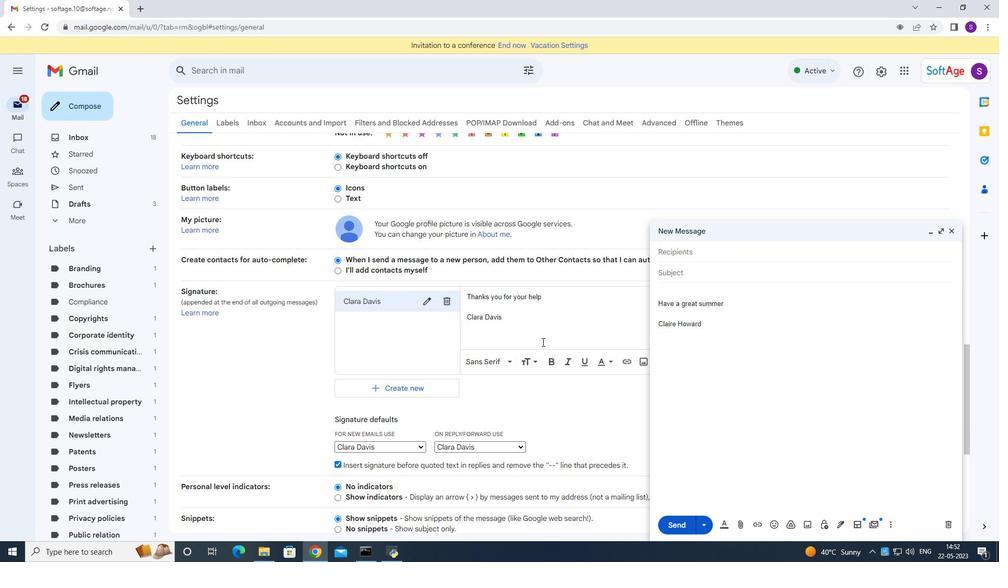 
Action: Mouse moved to (537, 346)
Screenshot: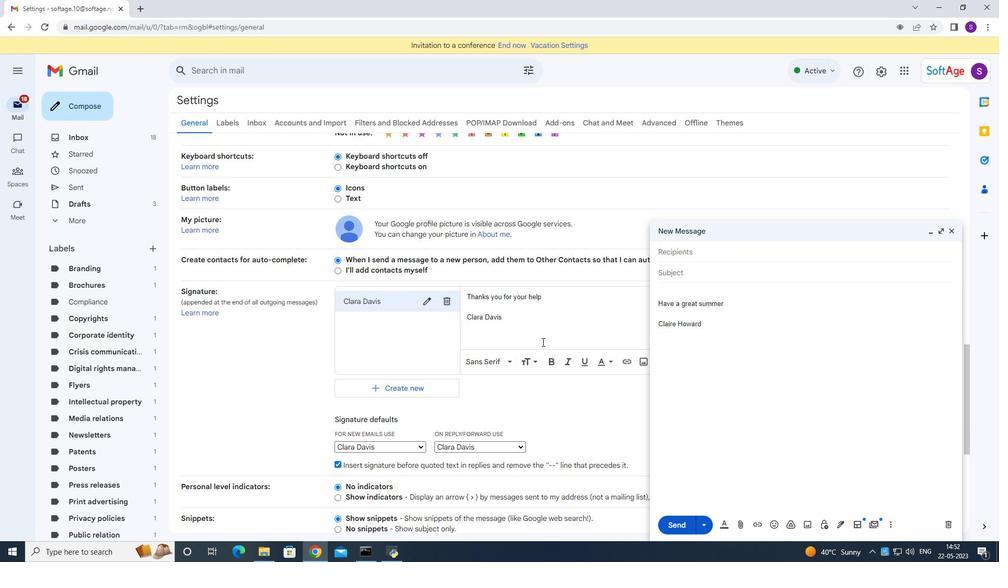 
Action: Mouse scrolled (542, 343) with delta (0, 0)
Screenshot: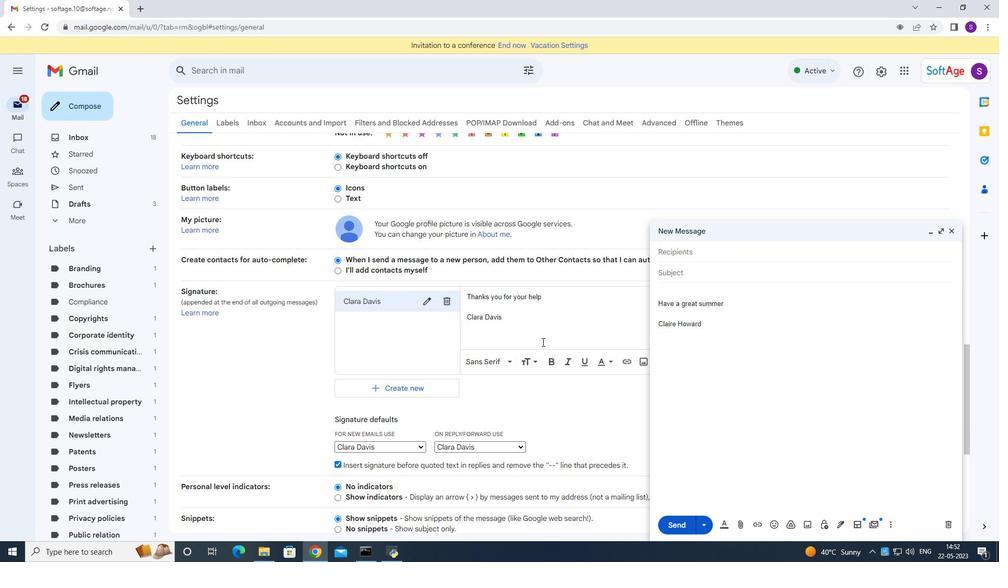 
Action: Mouse moved to (537, 347)
Screenshot: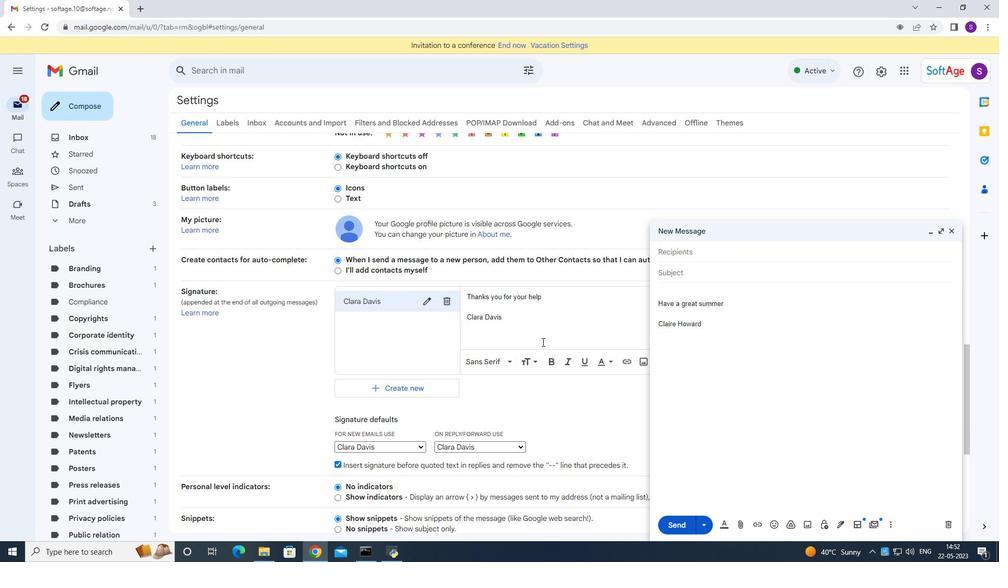 
Action: Mouse scrolled (542, 343) with delta (0, 0)
Screenshot: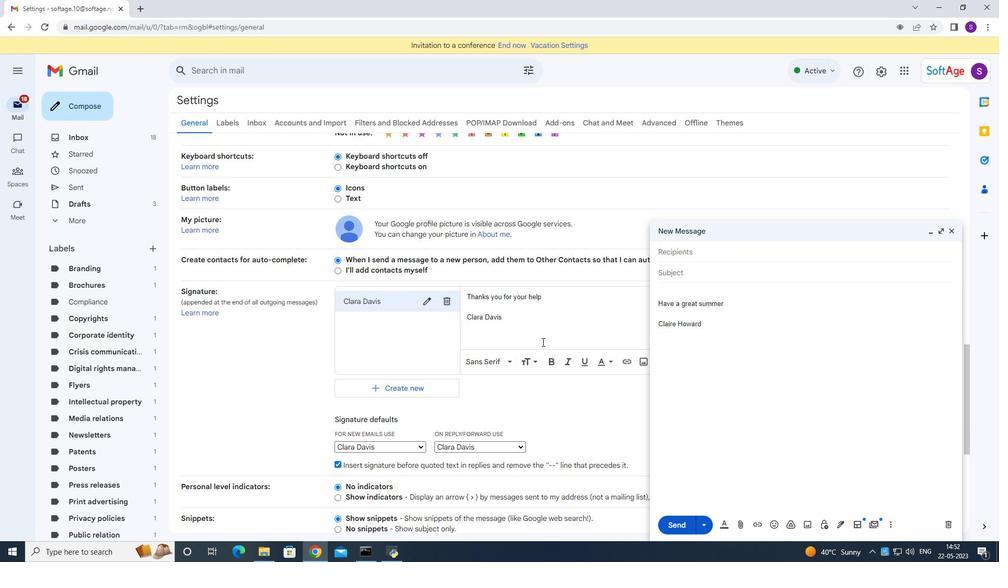 
Action: Mouse moved to (537, 347)
Screenshot: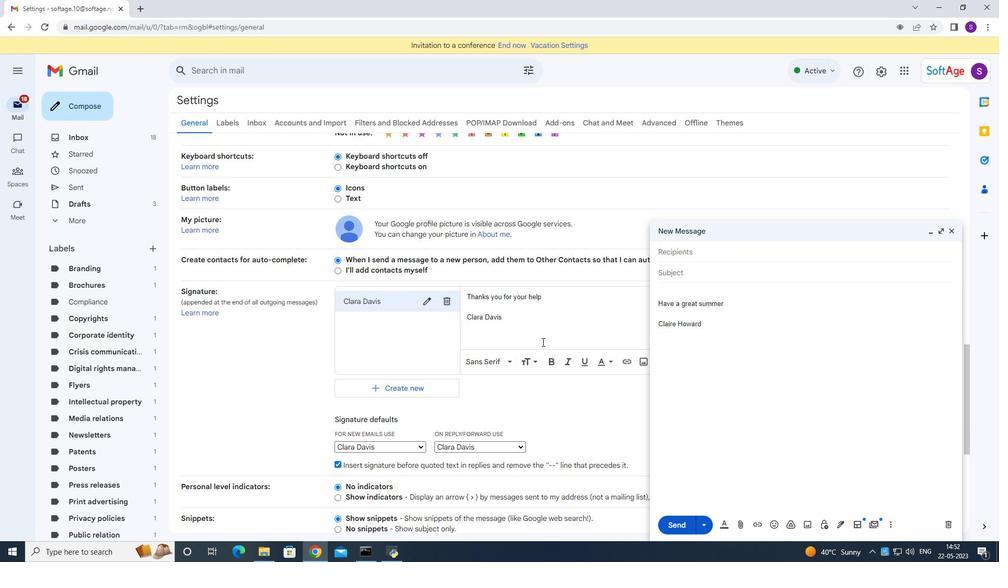 
Action: Mouse scrolled (542, 343) with delta (0, 0)
Screenshot: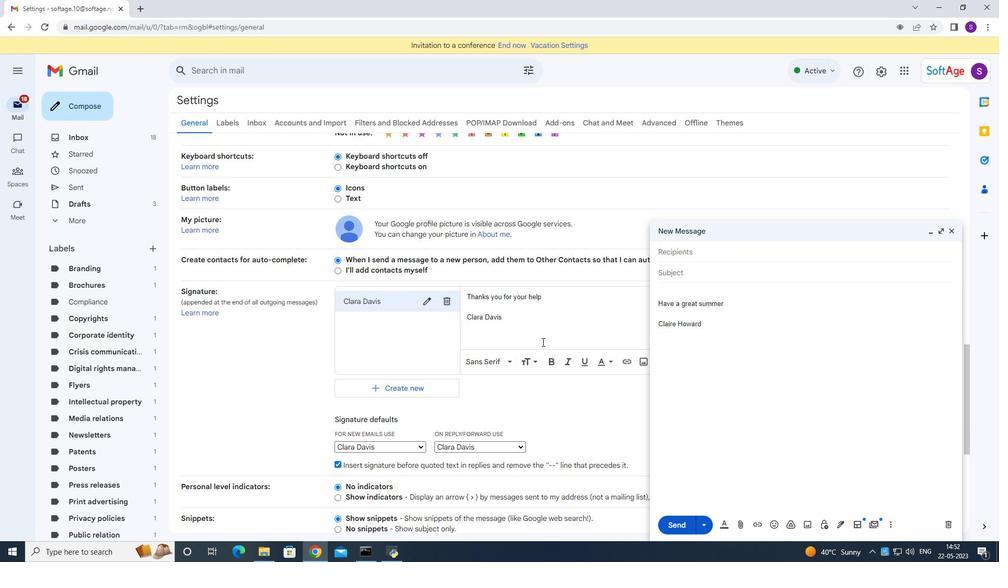 
Action: Mouse moved to (537, 348)
Screenshot: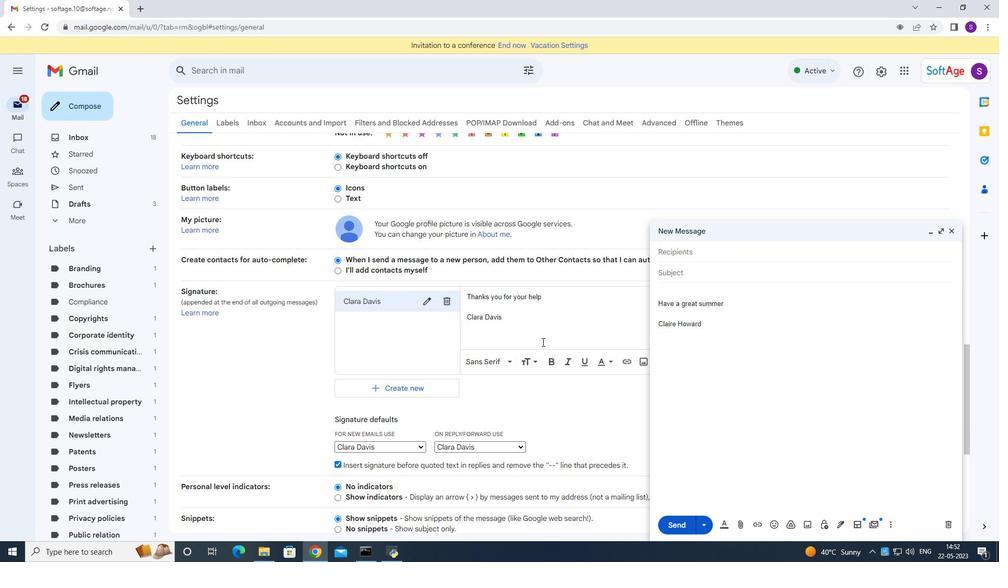 
Action: Mouse scrolled (542, 343) with delta (0, 0)
Screenshot: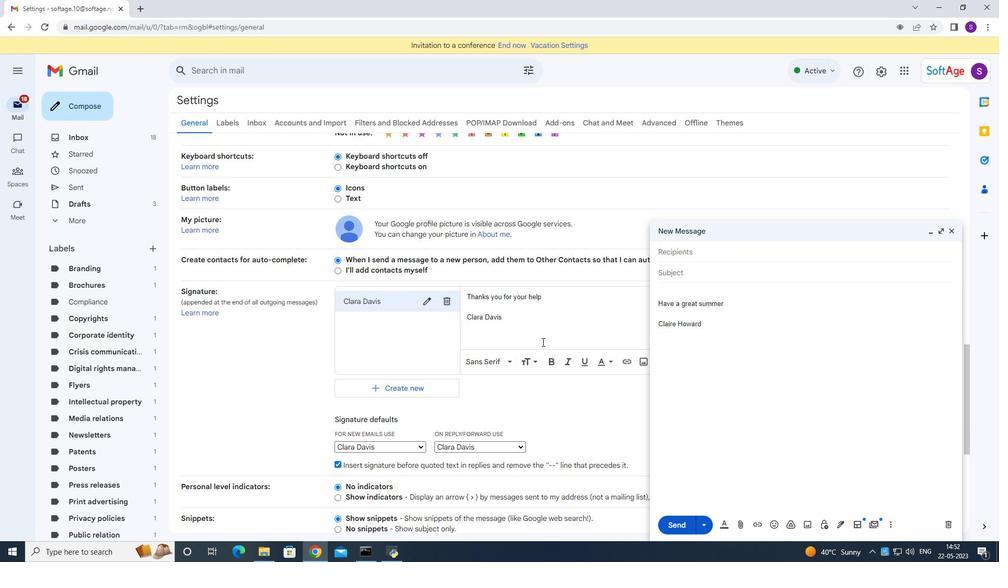 
Action: Mouse moved to (511, 336)
Screenshot: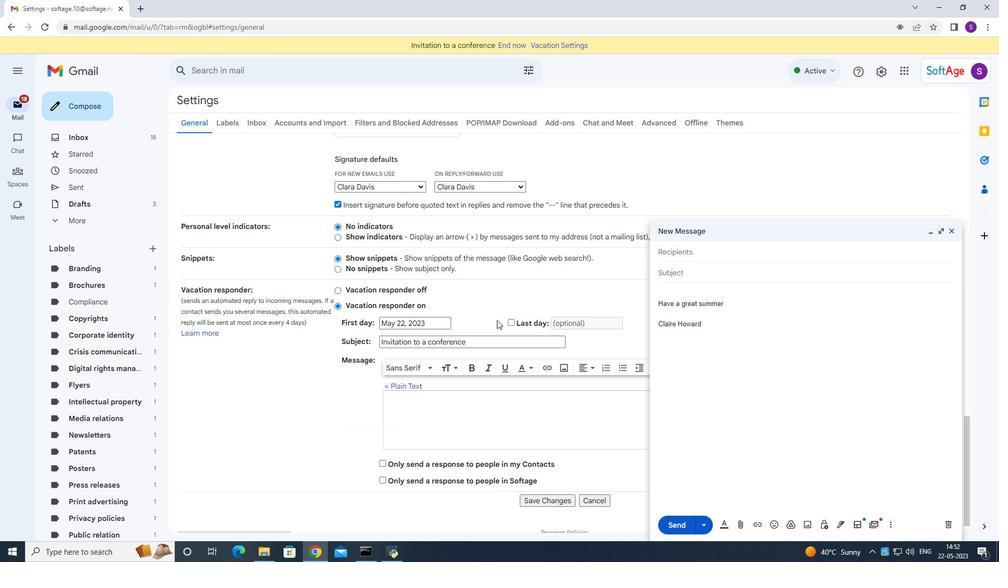
Action: Mouse scrolled (511, 336) with delta (0, 0)
Screenshot: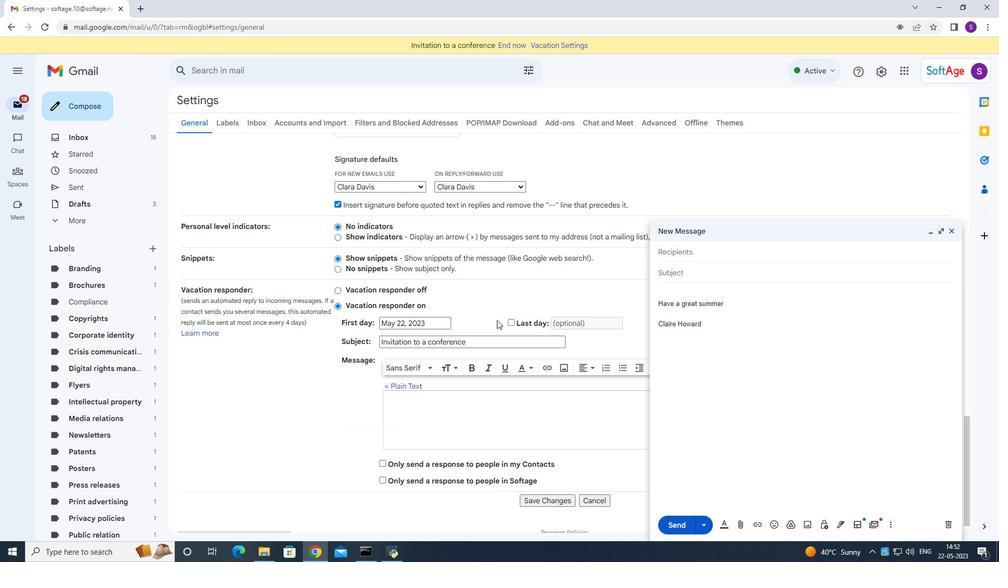 
Action: Mouse moved to (512, 341)
Screenshot: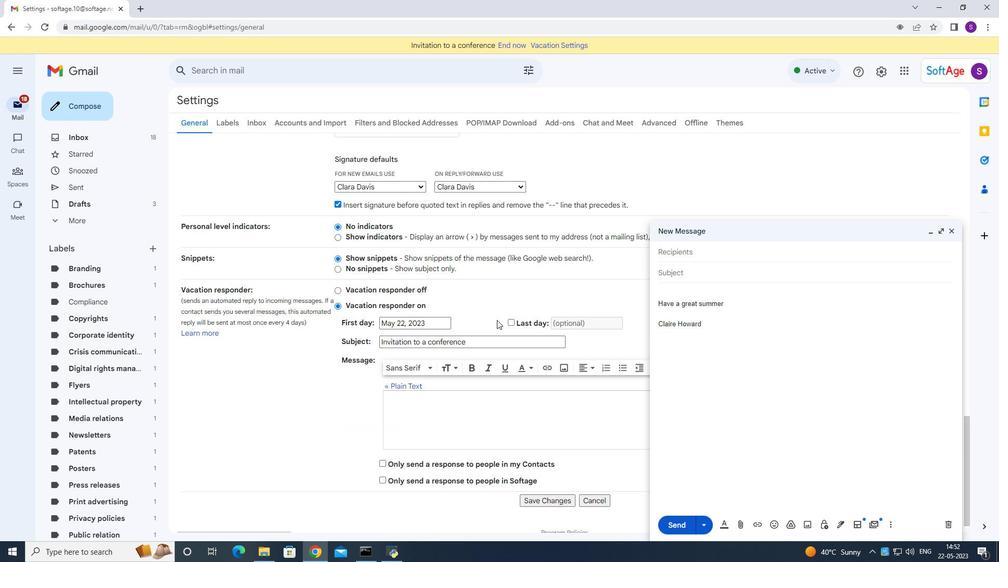 
Action: Mouse scrolled (512, 340) with delta (0, 0)
Screenshot: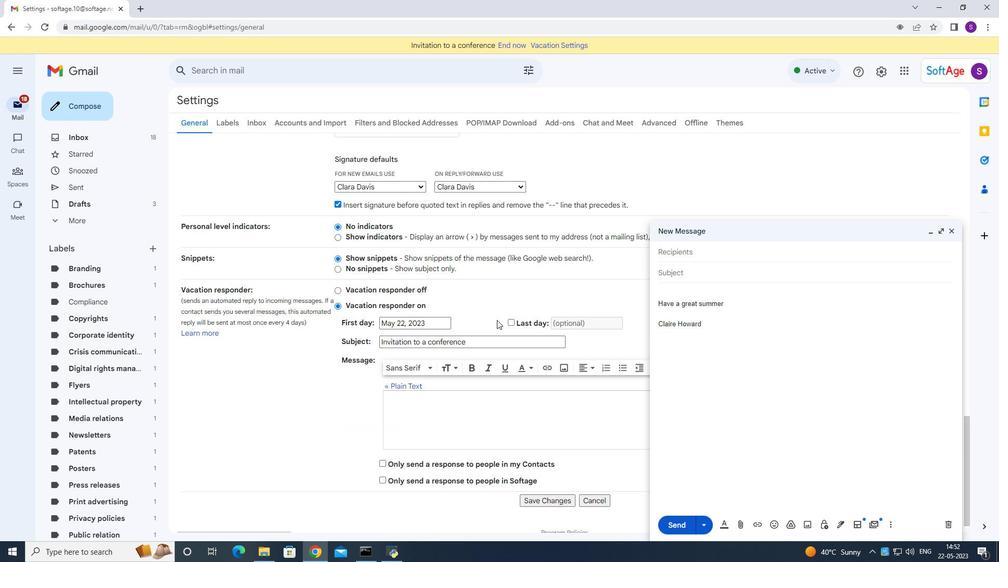 
Action: Mouse moved to (537, 475)
Screenshot: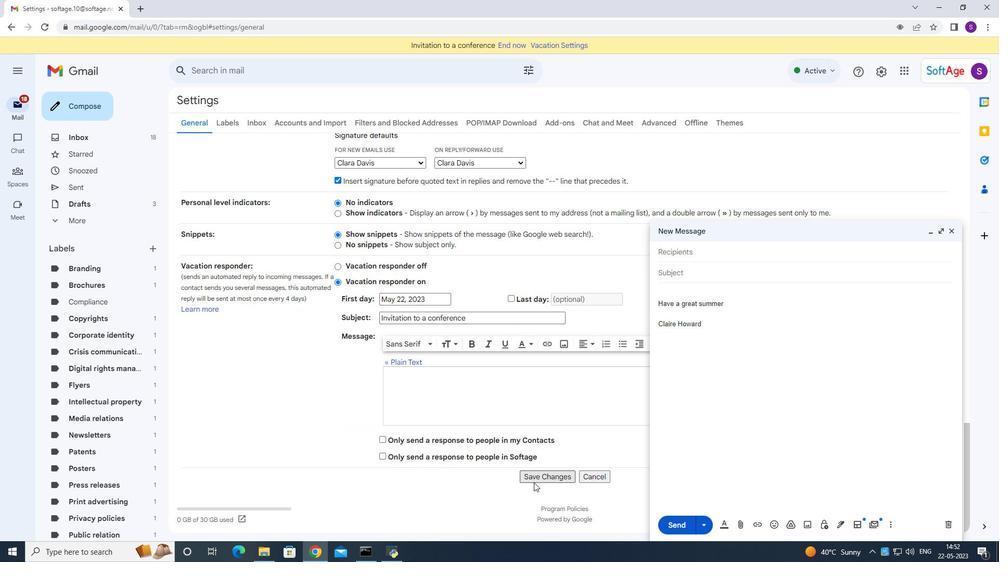 
Action: Mouse pressed left at (537, 475)
Screenshot: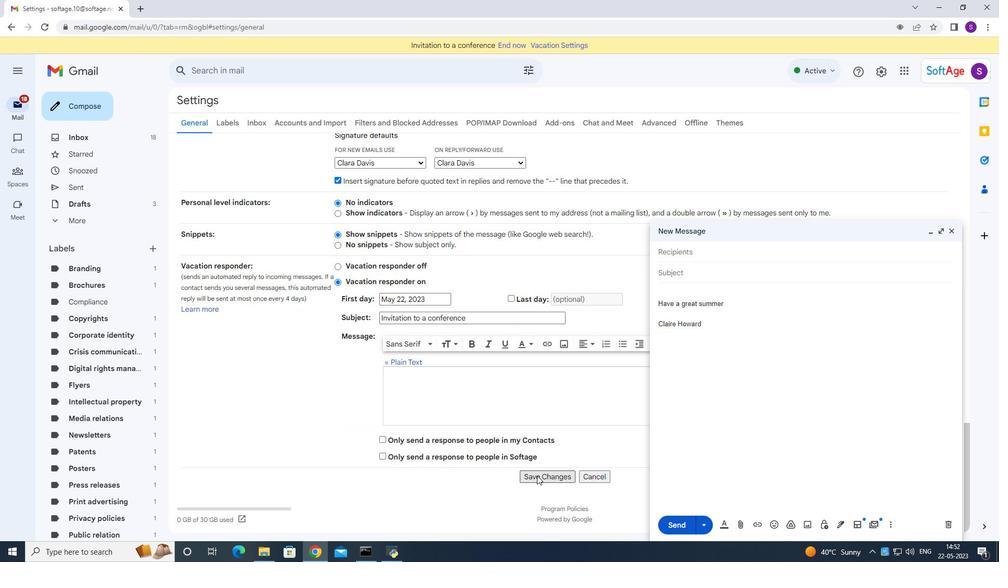 
Action: Mouse moved to (951, 230)
Screenshot: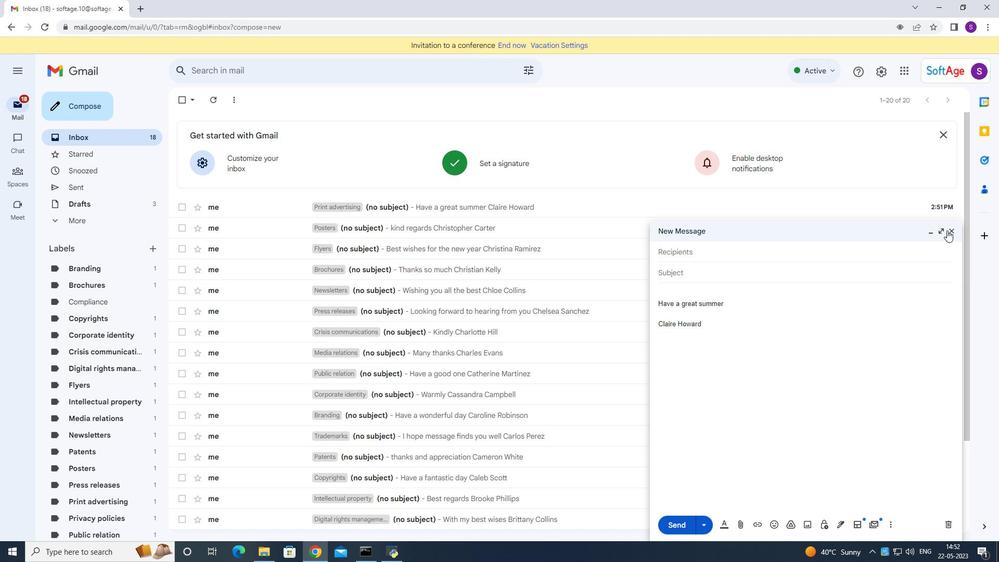 
Action: Mouse pressed left at (951, 230)
Screenshot: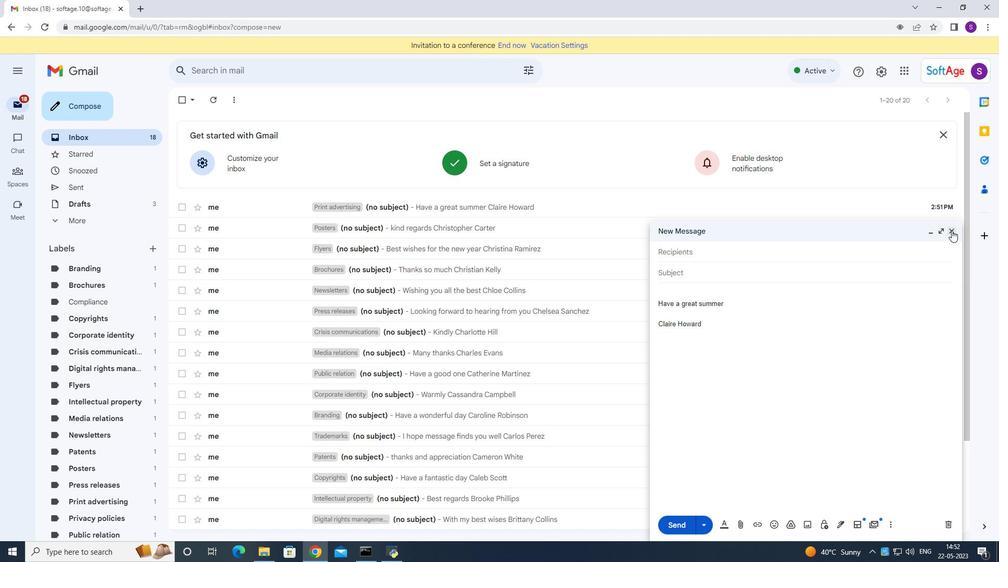 
Action: Mouse moved to (87, 103)
Screenshot: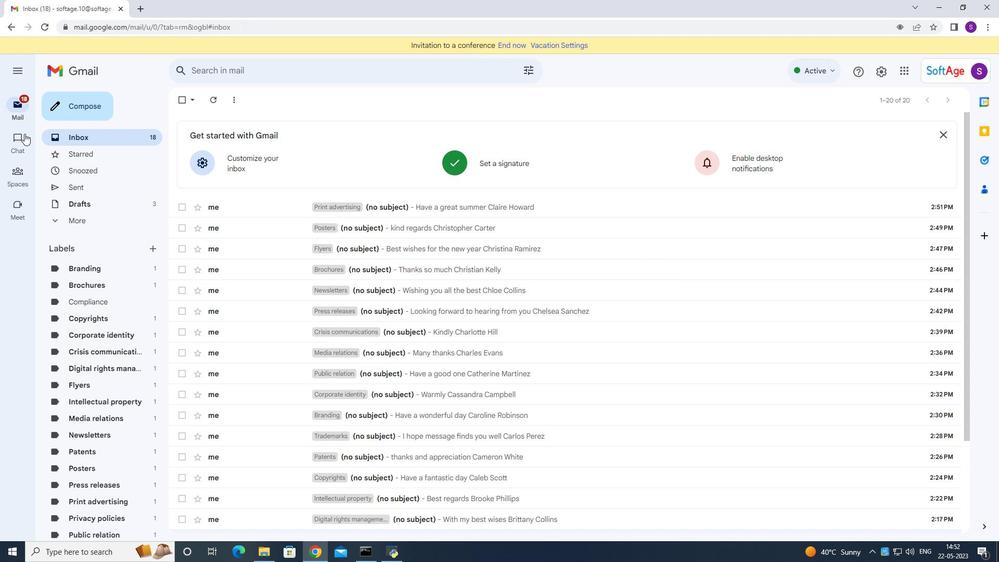 
Action: Mouse pressed left at (87, 103)
Screenshot: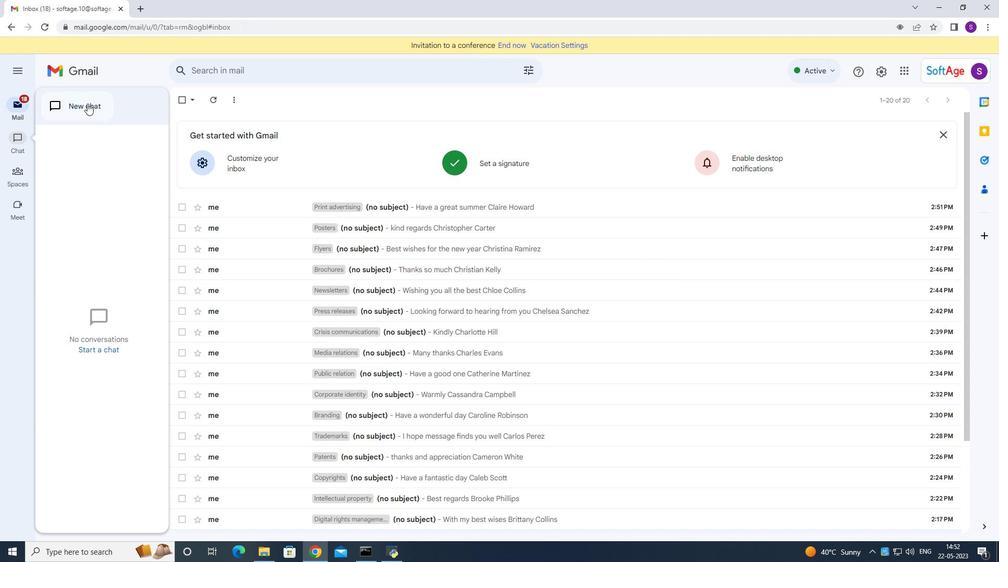
Action: Mouse moved to (80, 102)
Screenshot: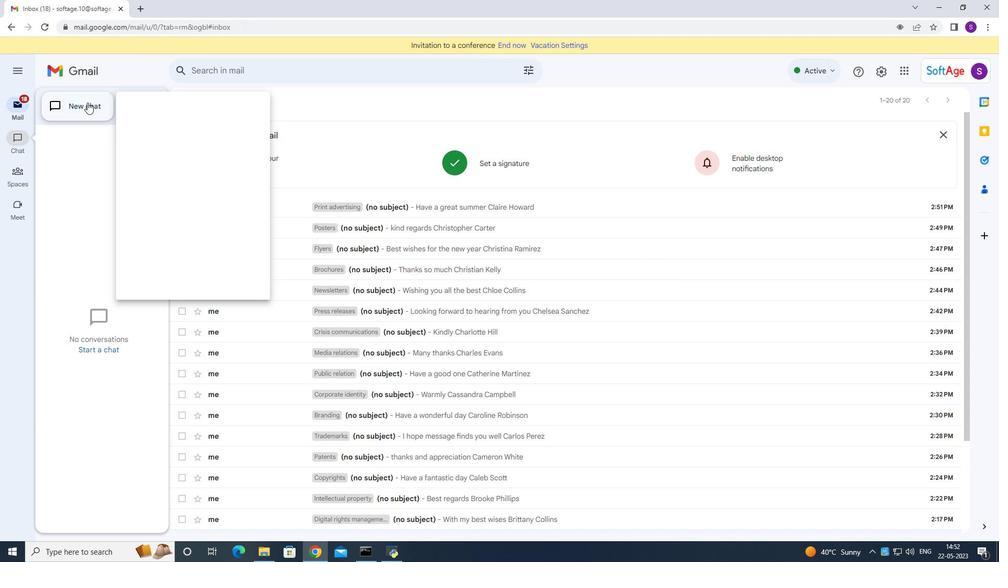 
Action: Mouse pressed left at (80, 102)
Screenshot: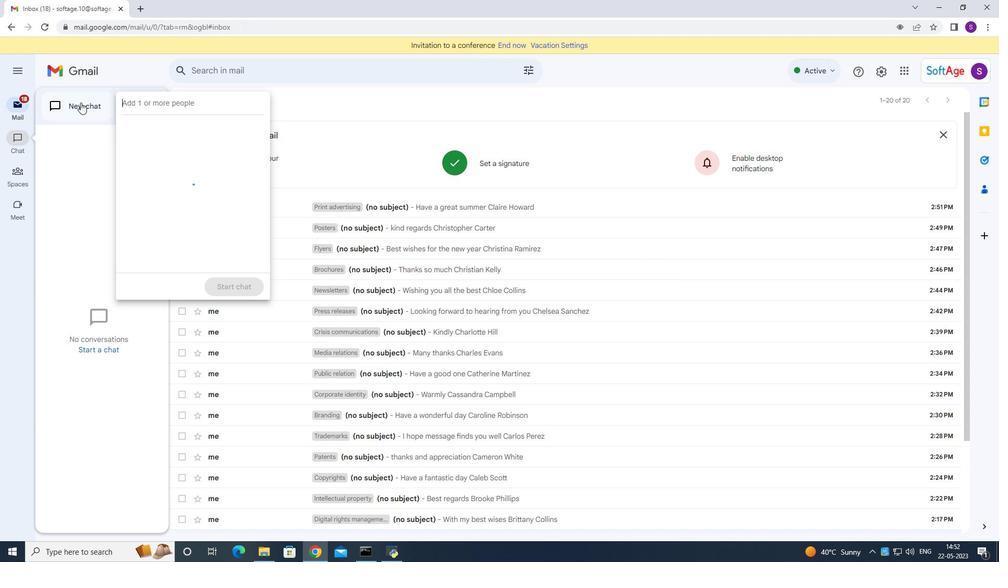 
Action: Mouse moved to (91, 103)
Screenshot: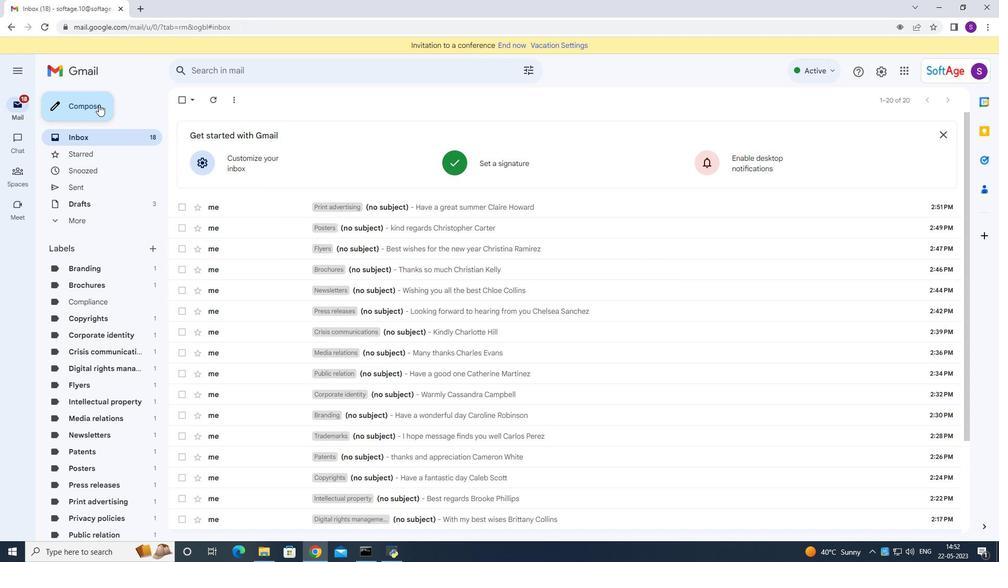 
Action: Mouse pressed left at (91, 103)
Screenshot: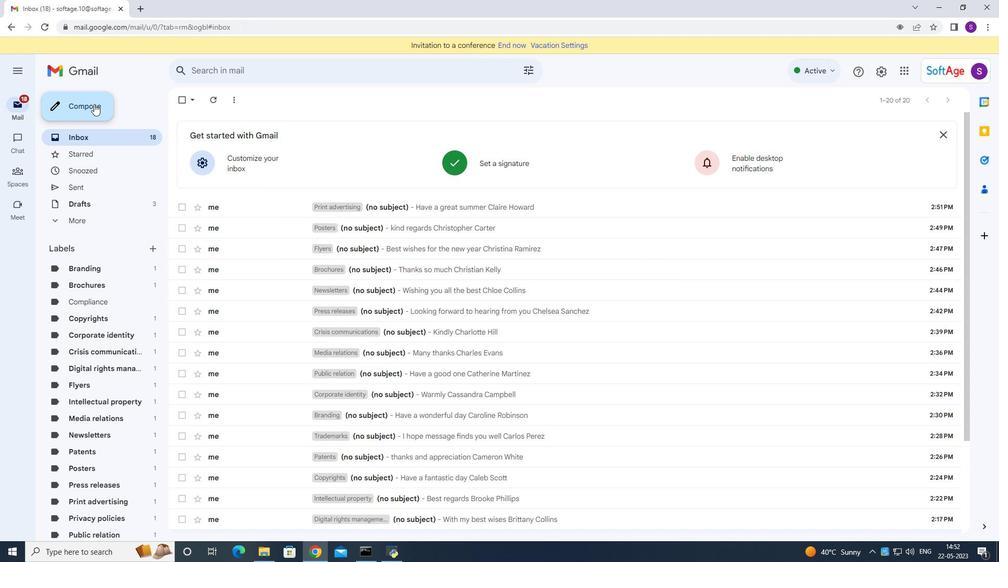 
Action: Mouse moved to (733, 236)
Screenshot: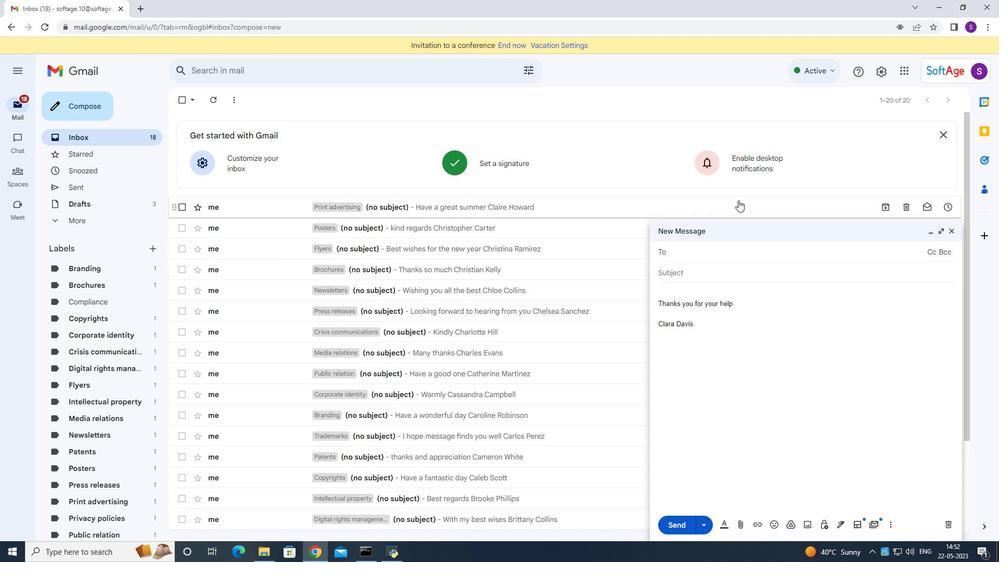 
Action: Key pressed <Key.shift>Softage.10<Key.shift>@softage.net
Screenshot: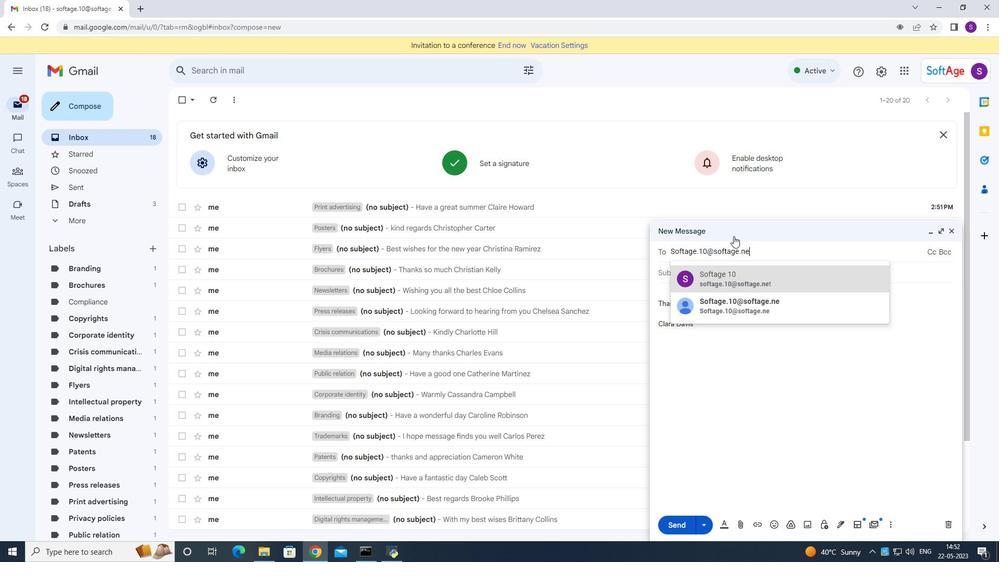 
Action: Mouse moved to (747, 277)
Screenshot: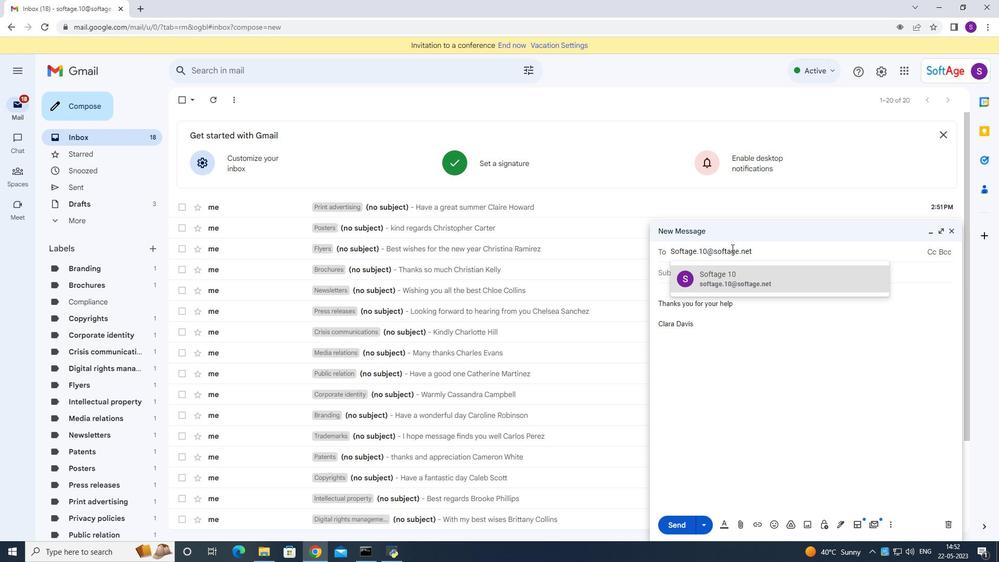 
Action: Mouse pressed left at (747, 277)
Screenshot: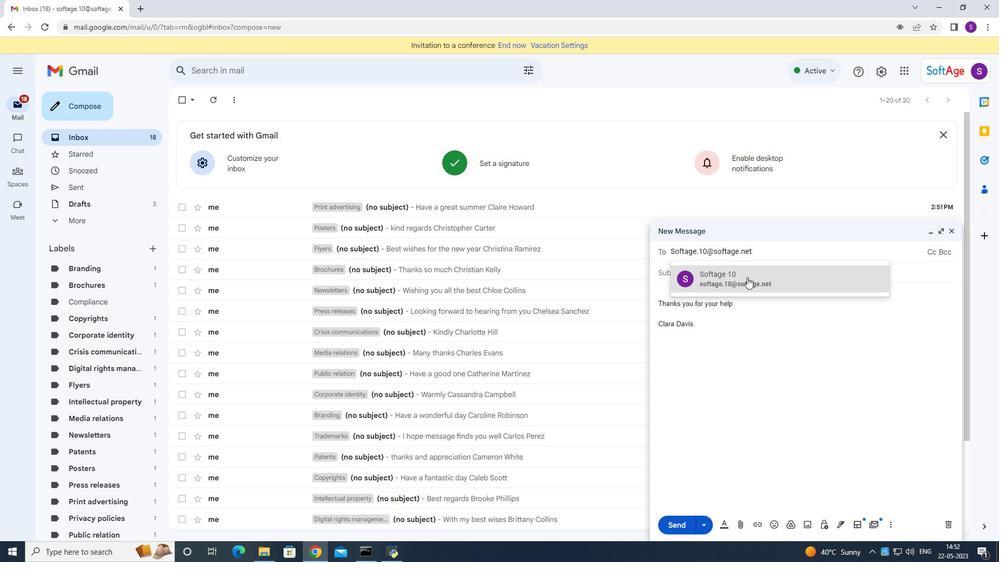 
Action: Mouse moved to (887, 526)
Screenshot: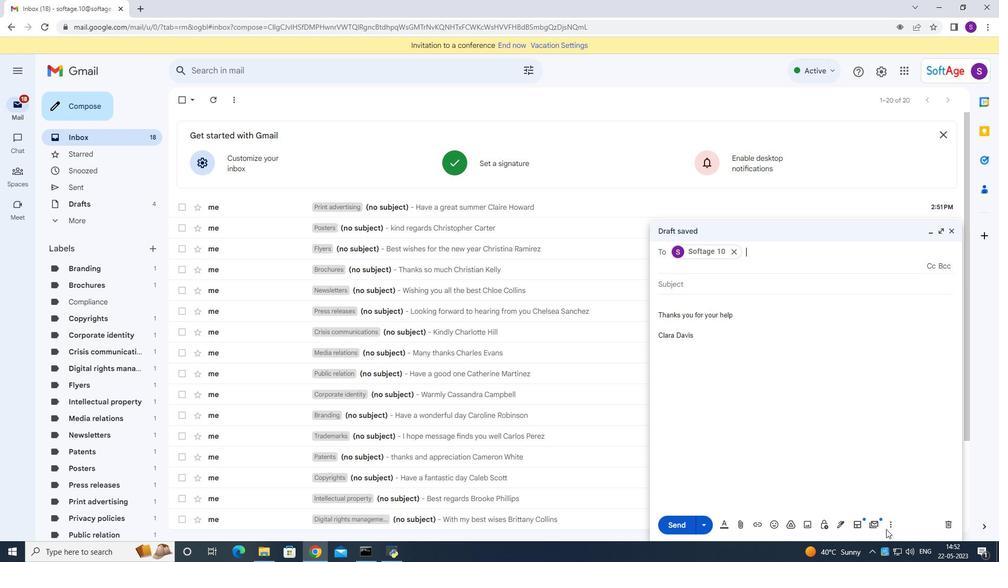 
Action: Mouse pressed left at (887, 526)
Screenshot: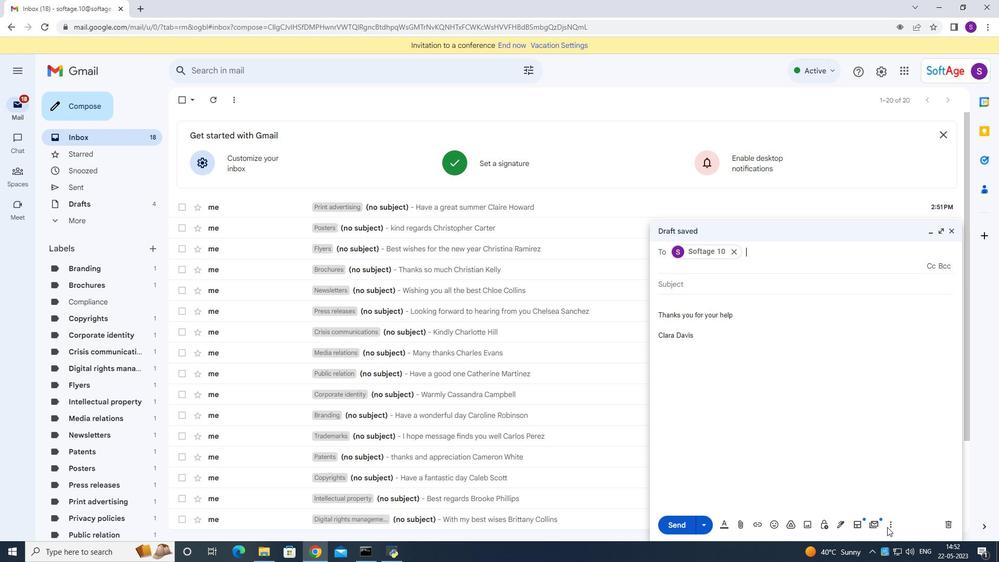 
Action: Mouse moved to (664, 408)
Screenshot: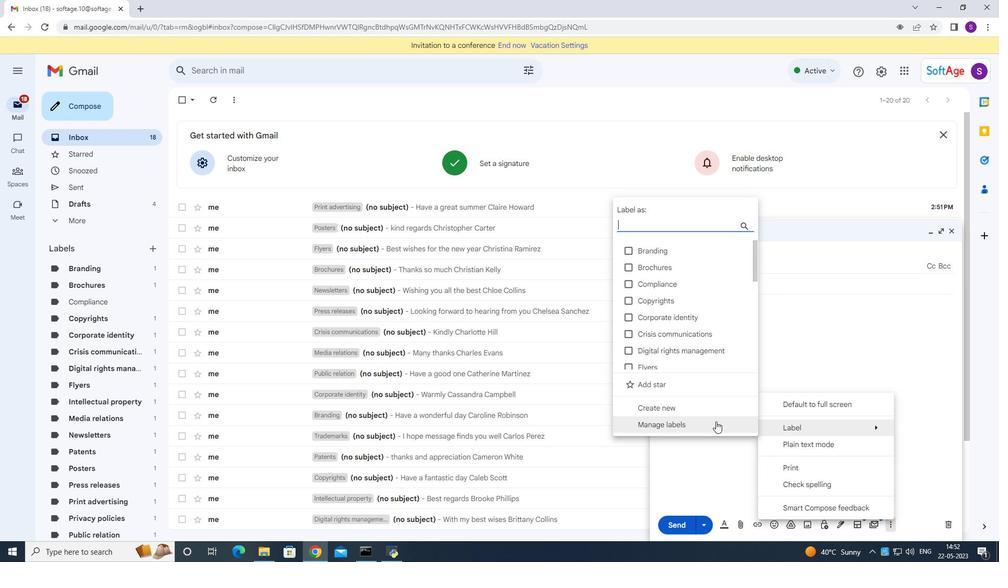 
Action: Mouse pressed left at (664, 408)
Screenshot: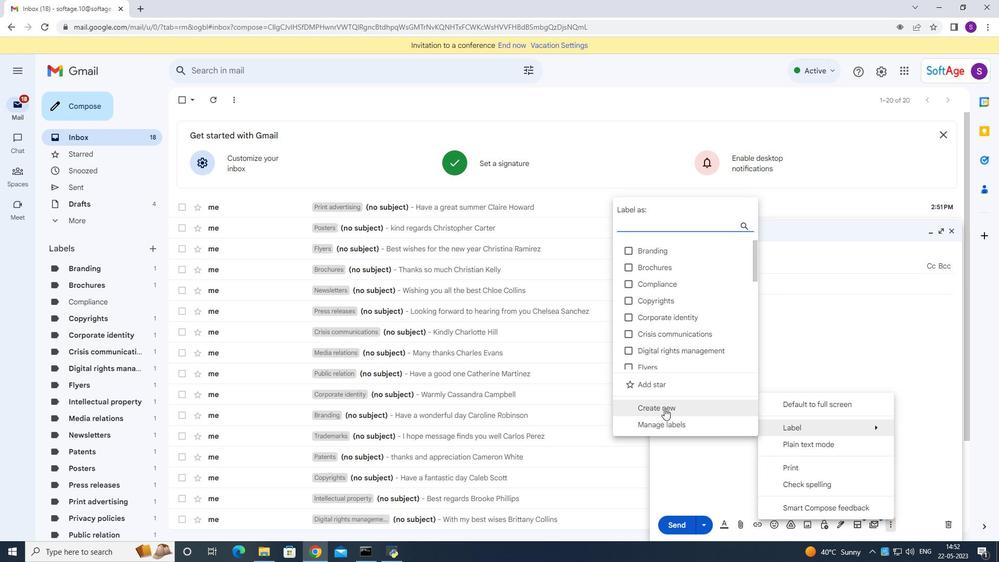 
Action: Mouse moved to (746, 411)
Screenshot: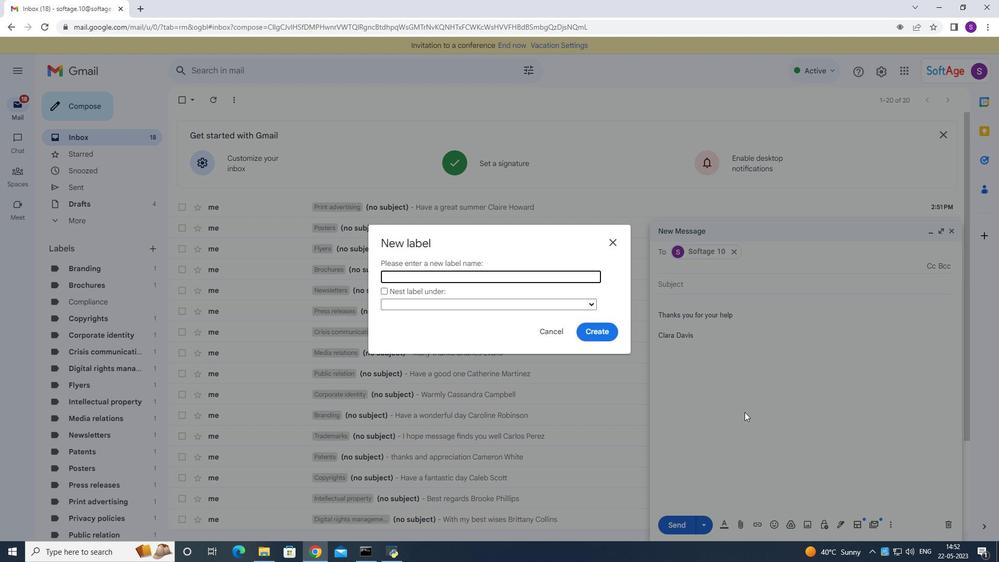 
Action: Key pressed <Key.shift>Radio<Key.space><Key.shift>Adver<Key.backspace><Key.backspace><Key.backspace><Key.backspace><Key.backspace><Key.shift><Key.caps_lock><Key.caps_lock><Key.shift>advertising<Key.space>
Screenshot: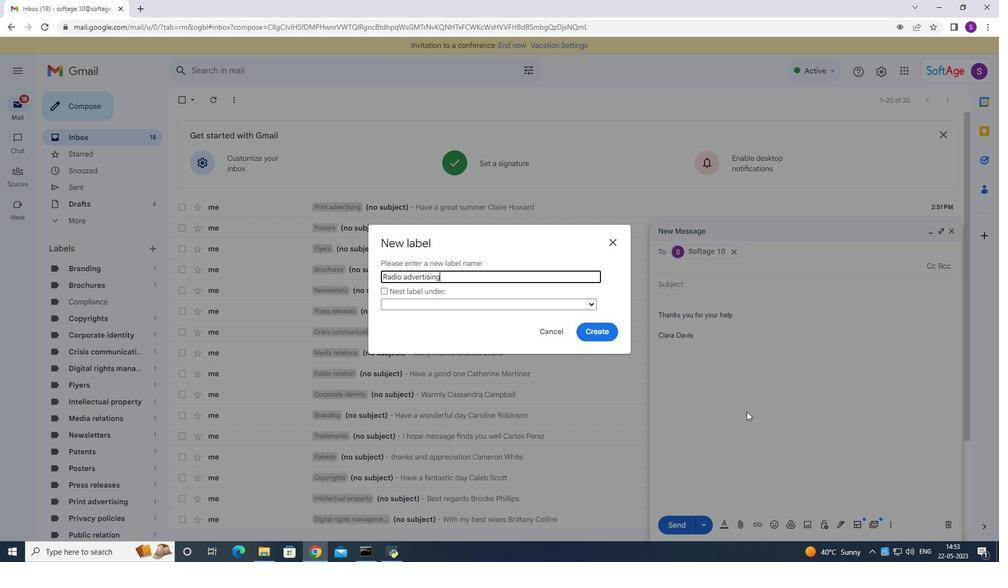 
Action: Mouse moved to (607, 327)
Screenshot: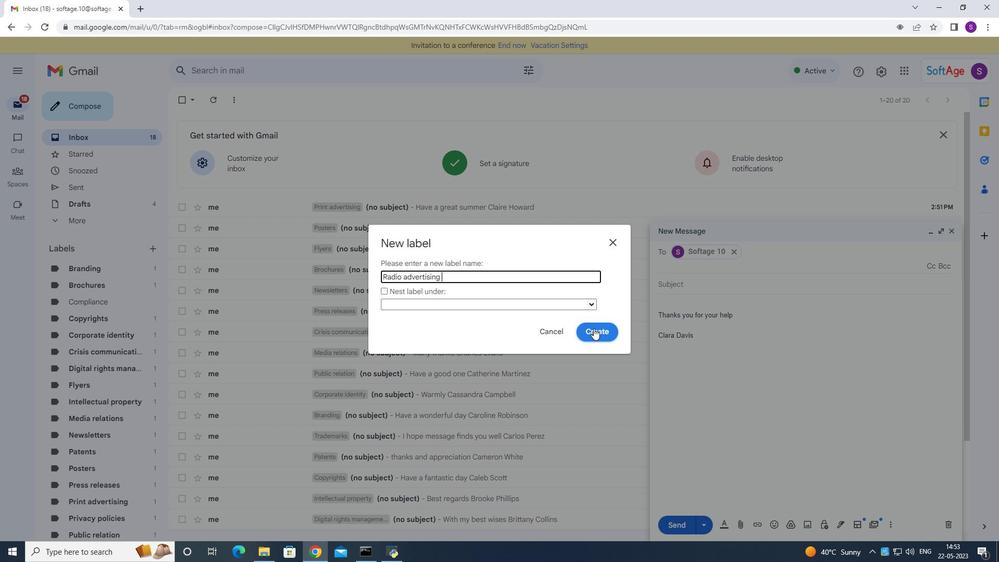 
Action: Mouse pressed left at (607, 327)
Screenshot: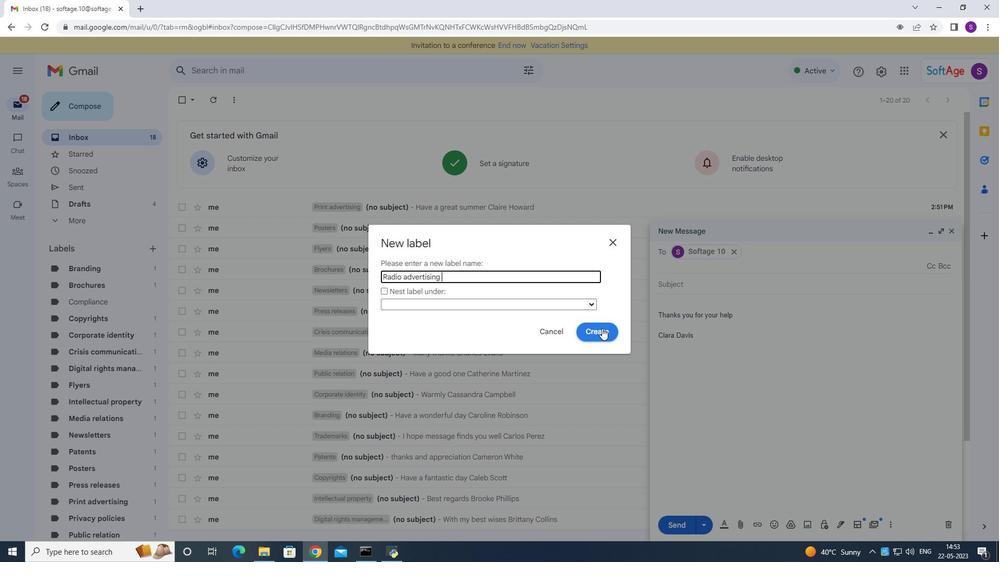 
Action: Mouse moved to (671, 528)
Screenshot: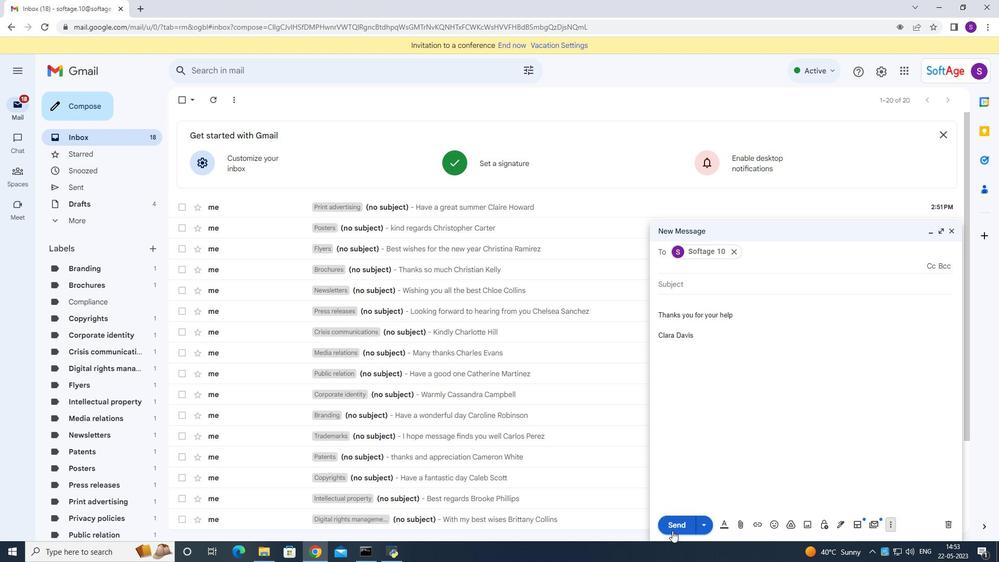
Action: Mouse pressed left at (671, 528)
Screenshot: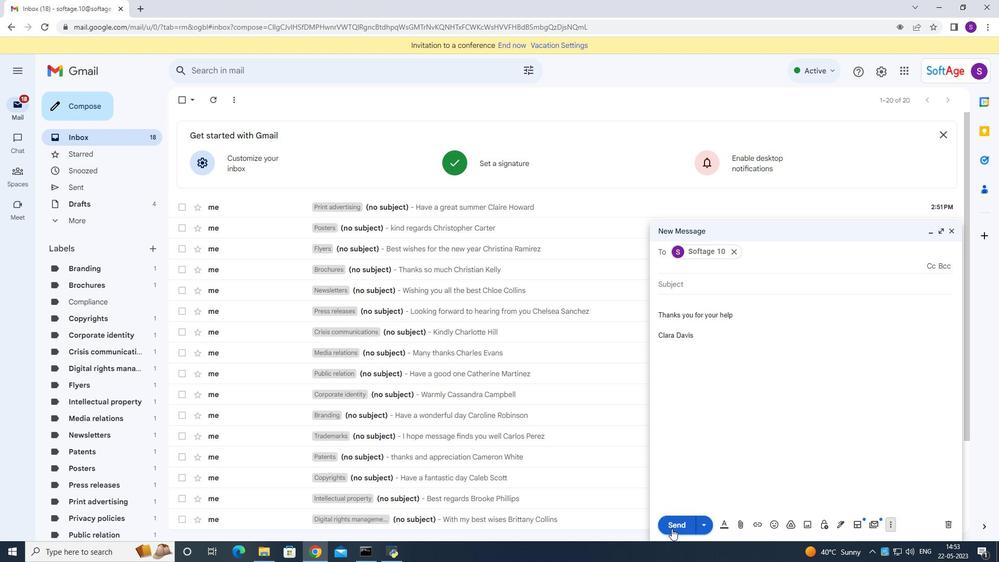 
Action: Mouse moved to (580, 384)
Screenshot: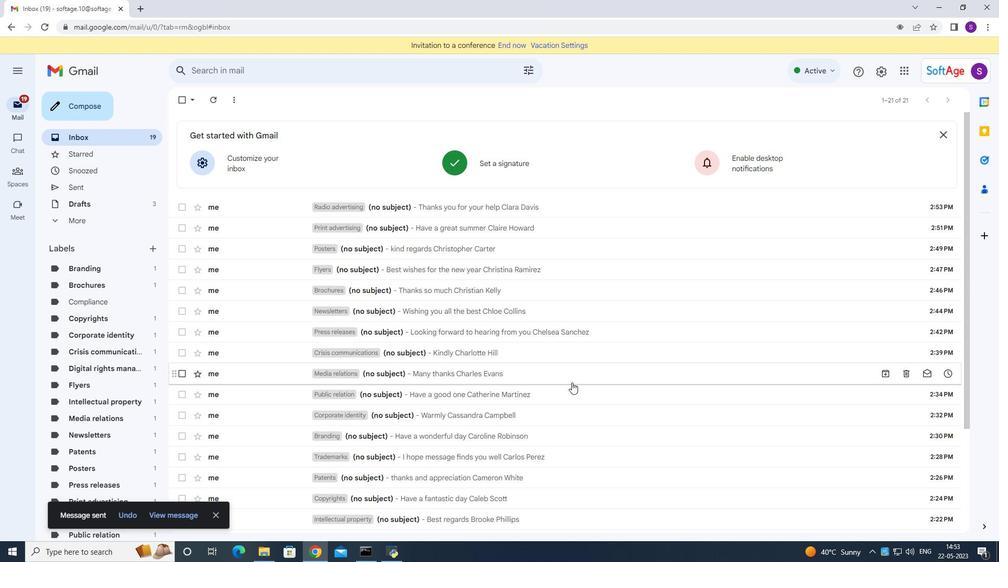 
Action: Mouse scrolled (572, 381) with delta (0, 0)
Screenshot: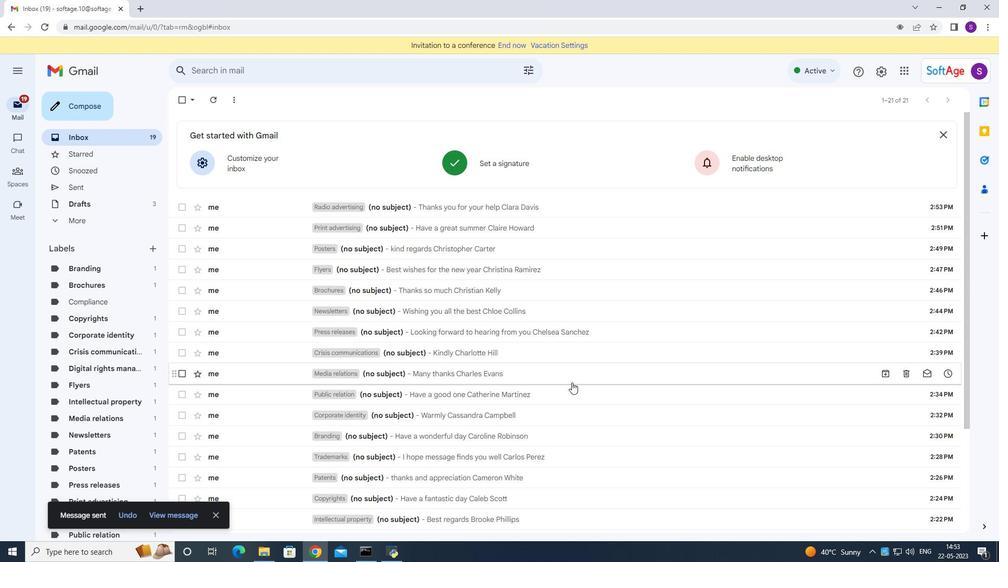 
Action: Mouse moved to (786, 351)
Screenshot: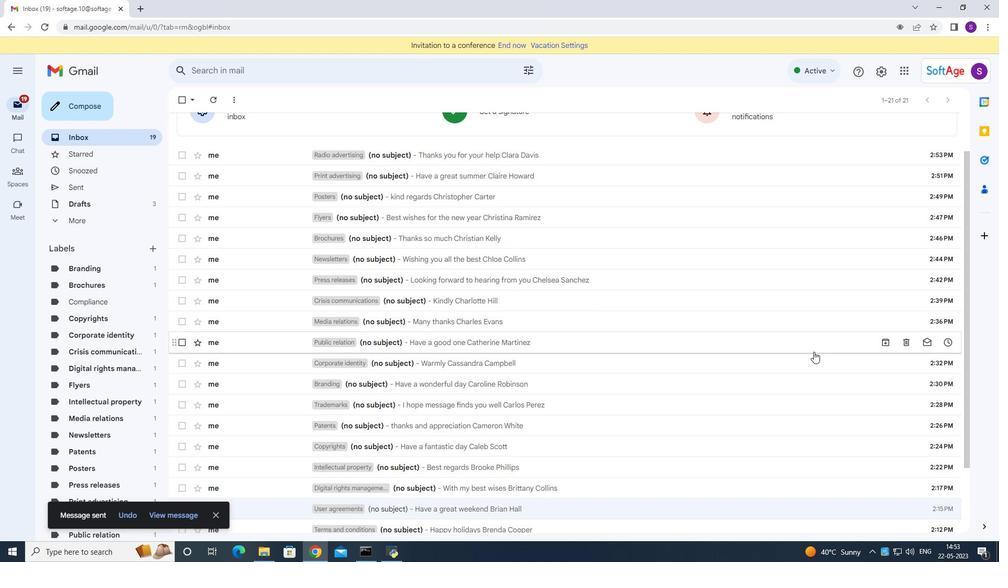 
